 Task: Create new customer invoice with Date Opened: 25-Apr-23, Select Customer: Pepper's General Store and Feed Mill, Terms: Net 7. Make invoice entry for item-1 with Date: 25-Apr-23, Description: Victoria's Secret Push-Up Cutout Lace Teddy Black (Large)
, Income Account: Income:Sales, Quantity: 2, Unit Price: 13.49, Sales Tax: Y, Sales Tax Included: Y, Tax Table: Sales Tax. Post Invoice with Post Date: 25-Apr-23, Post to Accounts: Assets:Accounts Receivable. Pay / Process Payment with Transaction Date: 01-May-23, Amount: 26.98, Transfer Account: Checking Account. Go to 'Print Invoice'. Save a pdf copy of the invoice.
Action: Mouse moved to (148, 29)
Screenshot: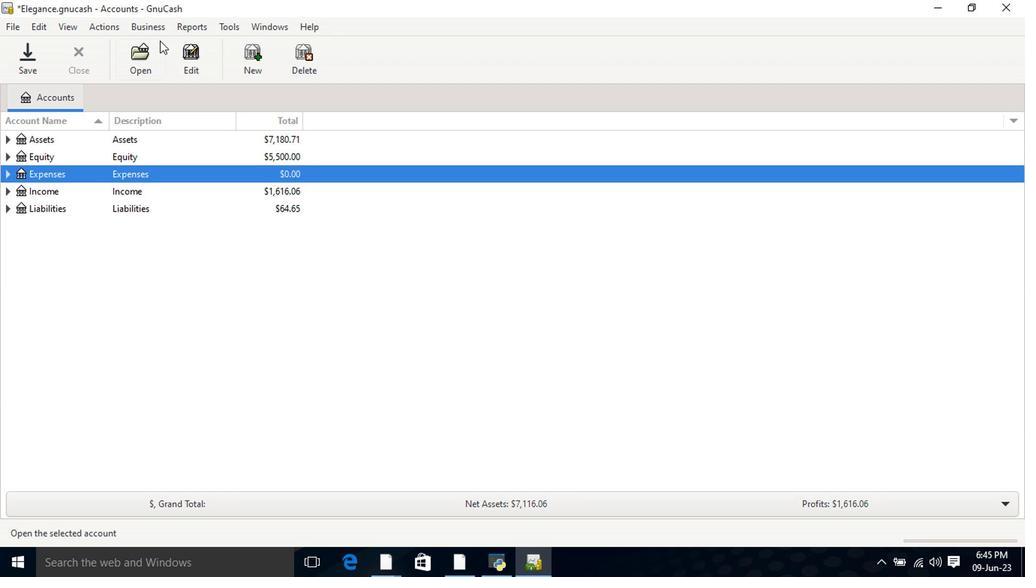 
Action: Mouse pressed left at (148, 29)
Screenshot: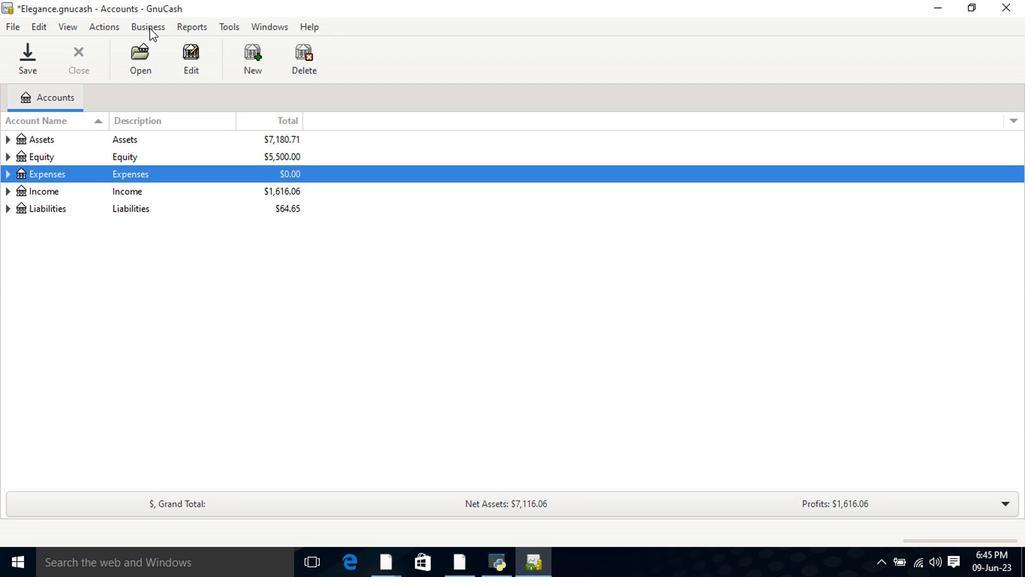 
Action: Mouse moved to (332, 98)
Screenshot: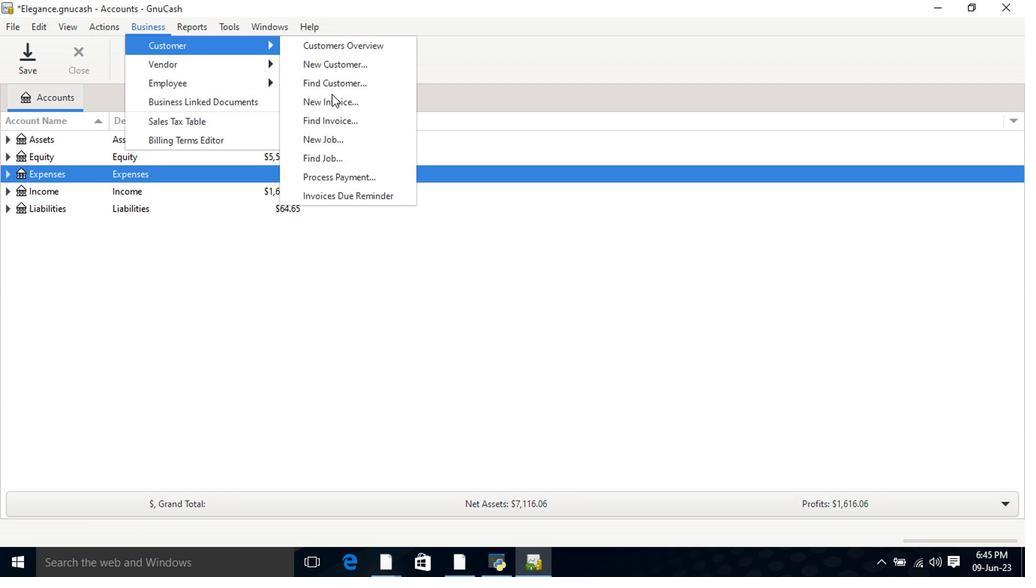
Action: Mouse pressed left at (332, 98)
Screenshot: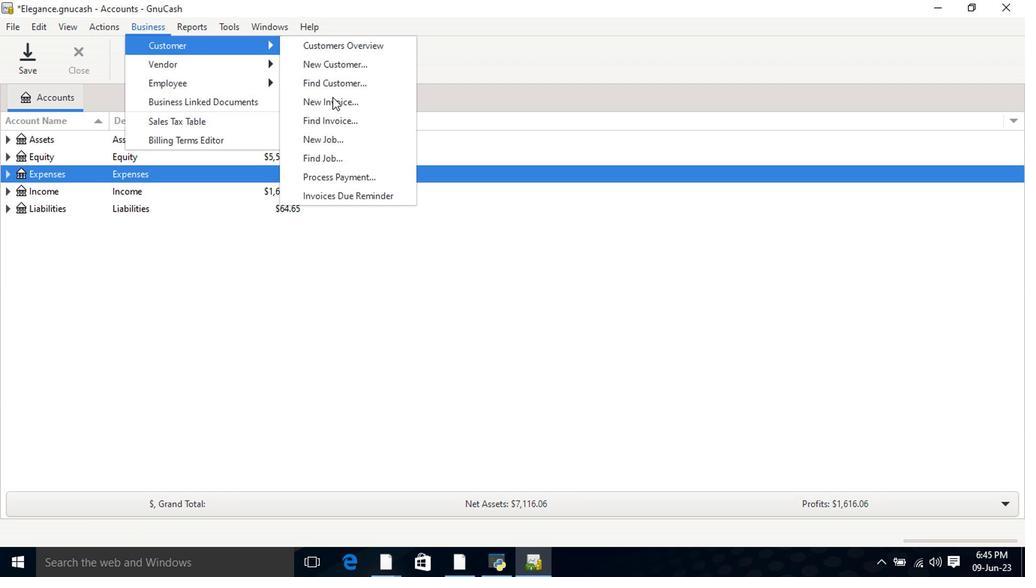 
Action: Mouse moved to (612, 236)
Screenshot: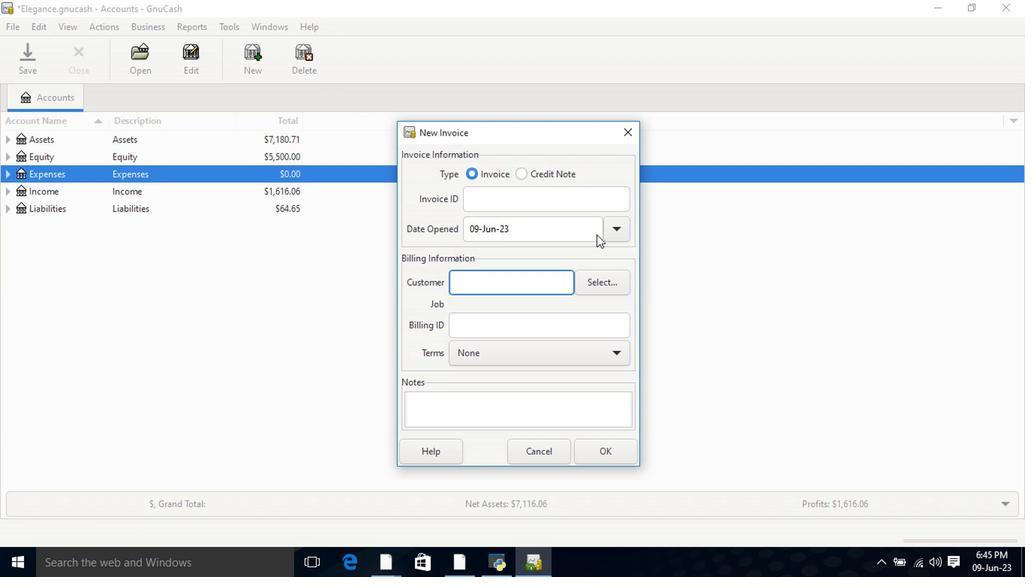 
Action: Mouse pressed left at (612, 236)
Screenshot: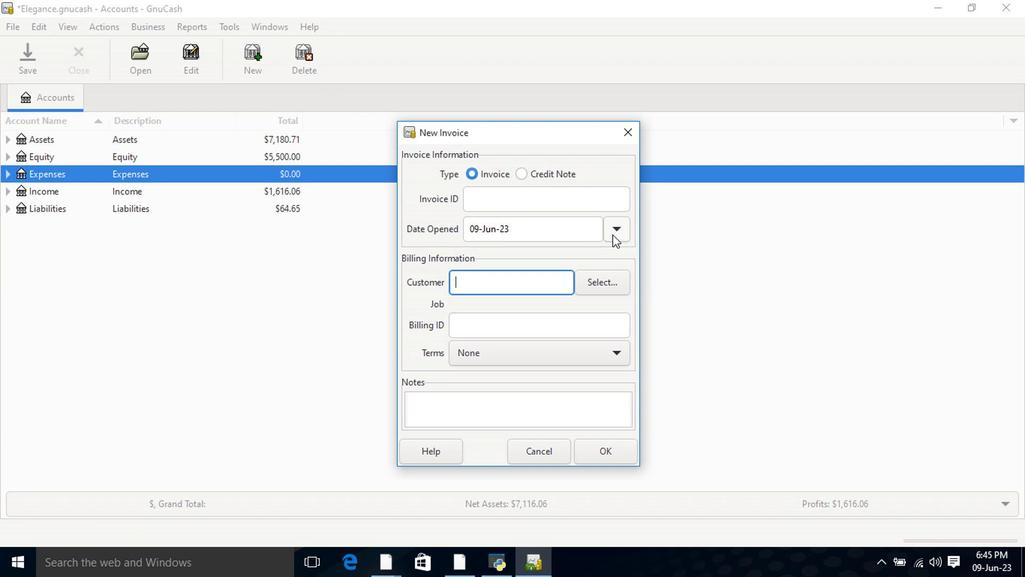 
Action: Mouse moved to (500, 252)
Screenshot: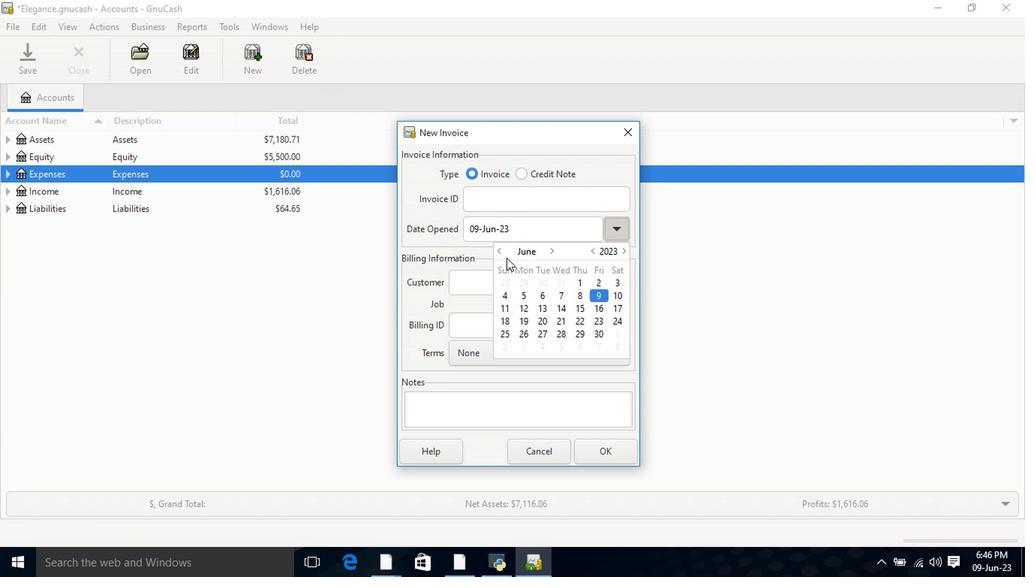 
Action: Mouse pressed left at (500, 252)
Screenshot: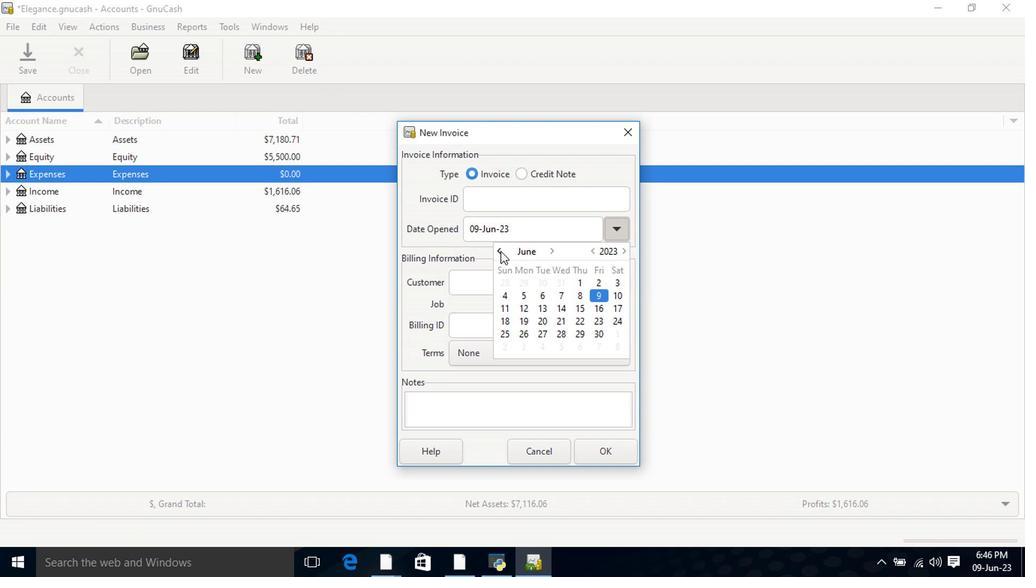 
Action: Mouse pressed left at (500, 252)
Screenshot: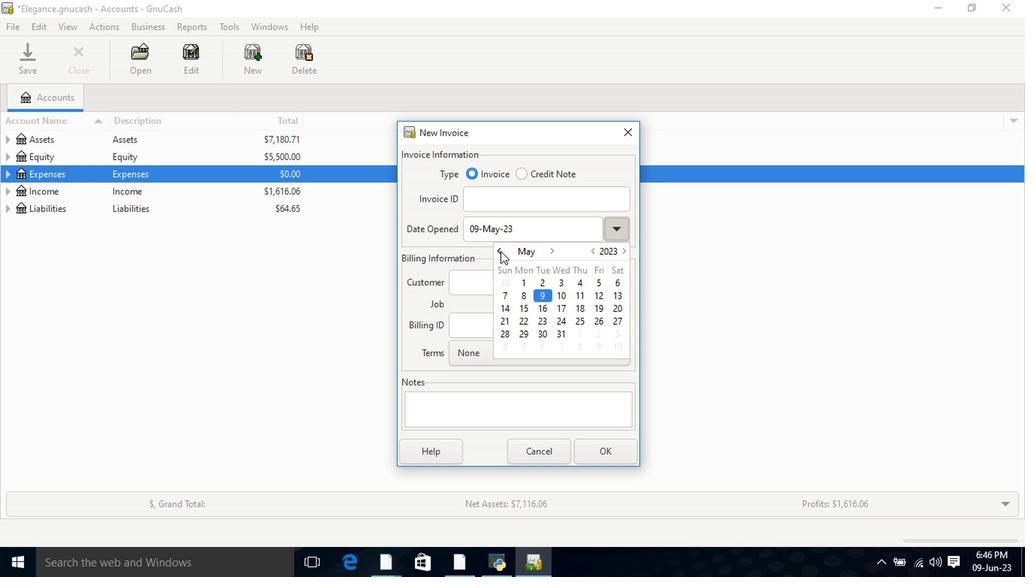 
Action: Mouse moved to (540, 332)
Screenshot: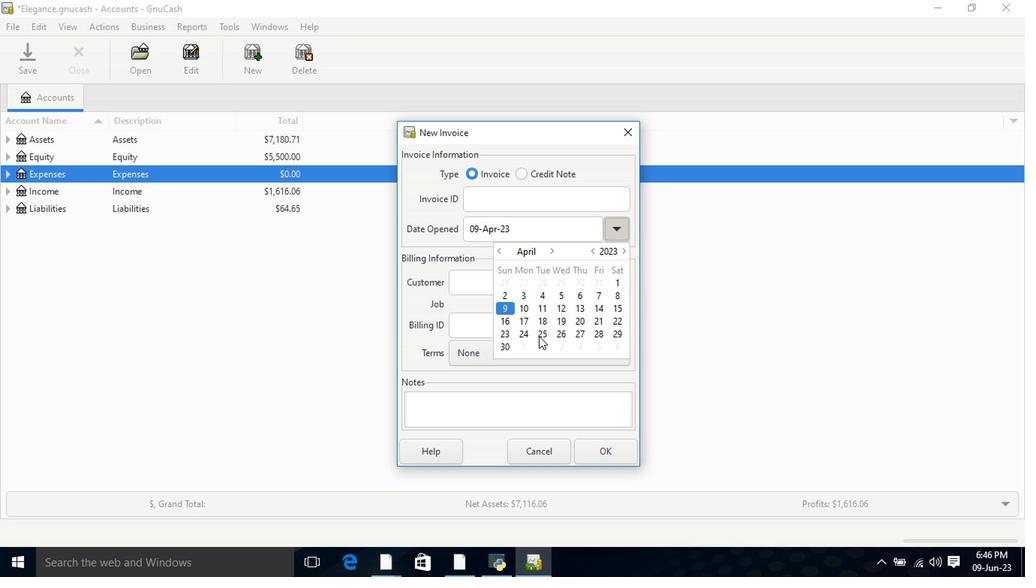 
Action: Mouse pressed left at (540, 332)
Screenshot: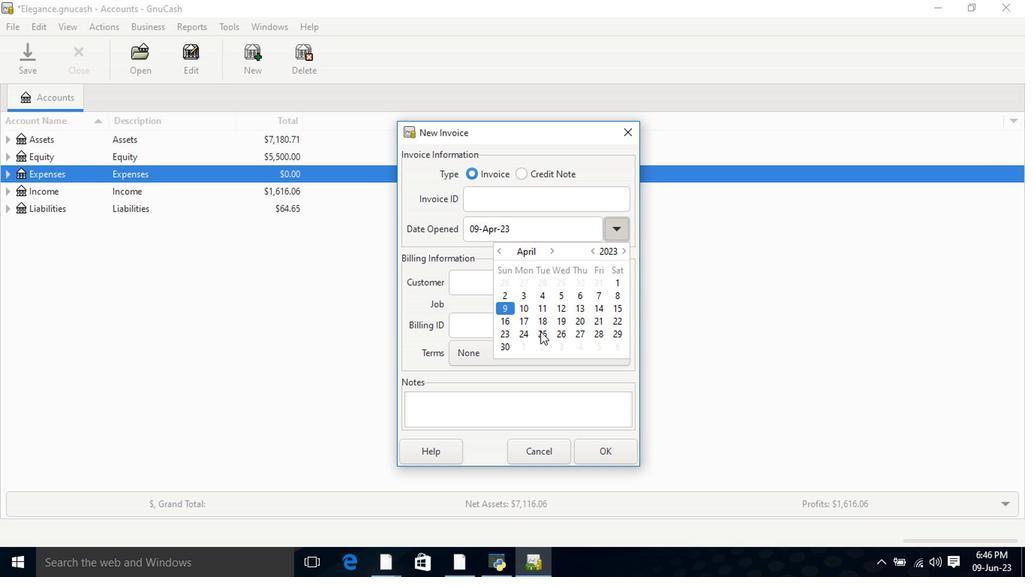 
Action: Mouse pressed left at (540, 332)
Screenshot: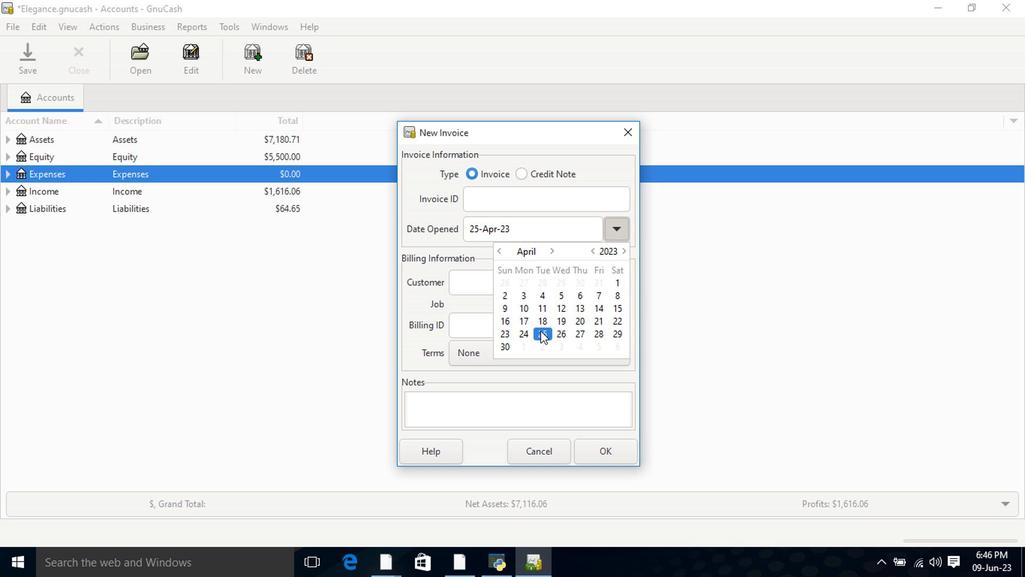 
Action: Mouse moved to (524, 284)
Screenshot: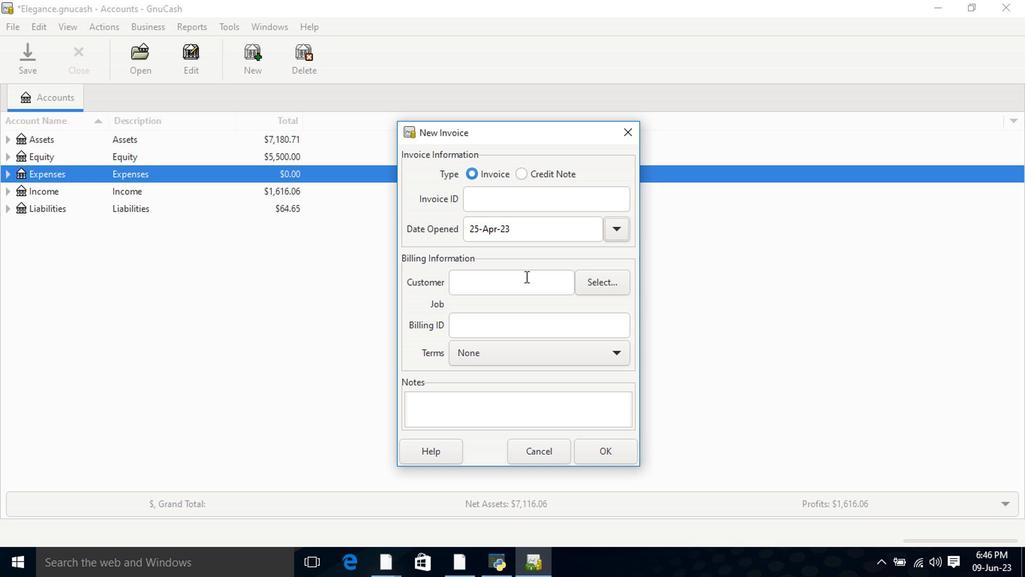 
Action: Mouse pressed left at (524, 284)
Screenshot: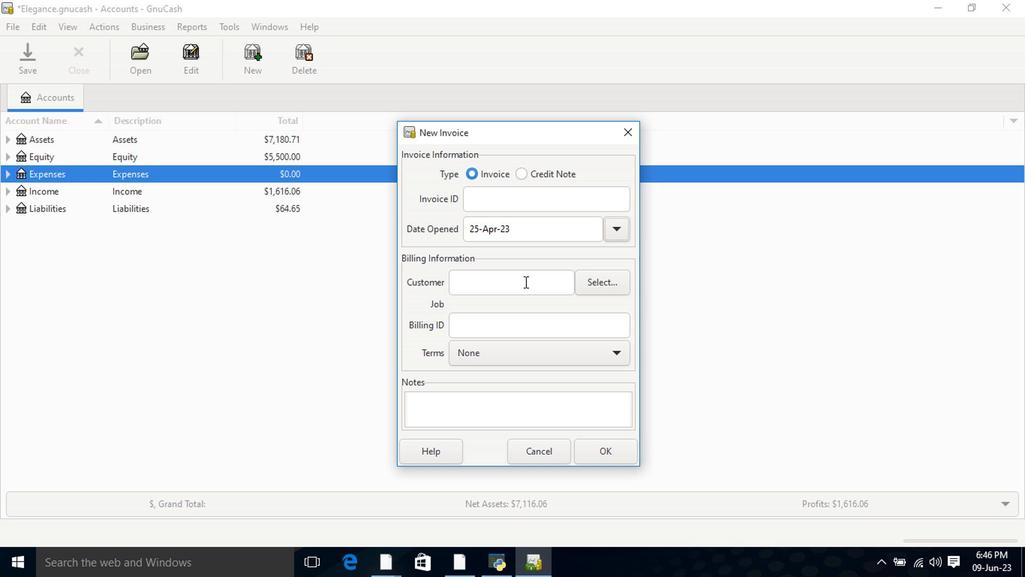 
Action: Key pressed <Key.shift>Pep
Screenshot: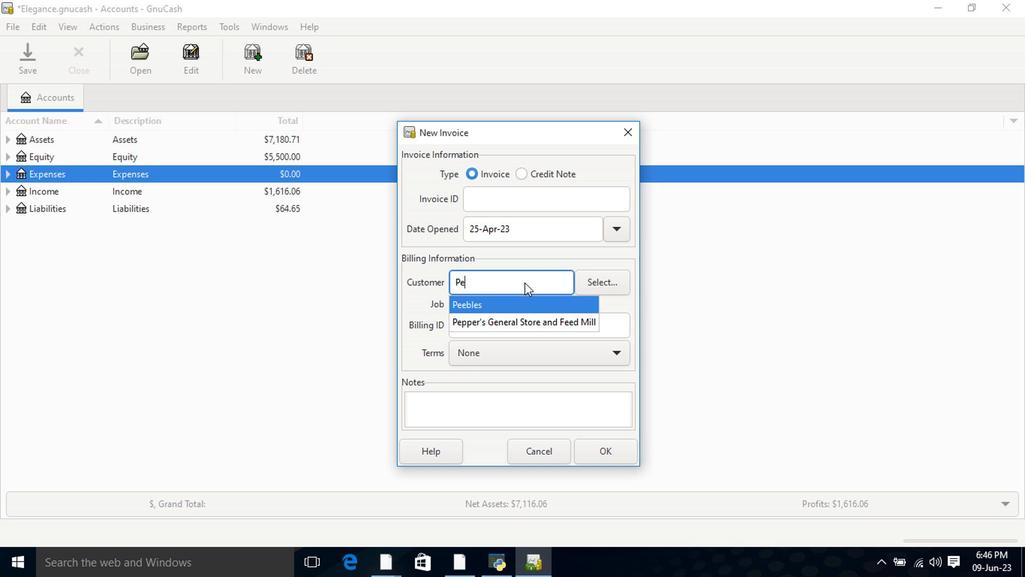 
Action: Mouse moved to (519, 307)
Screenshot: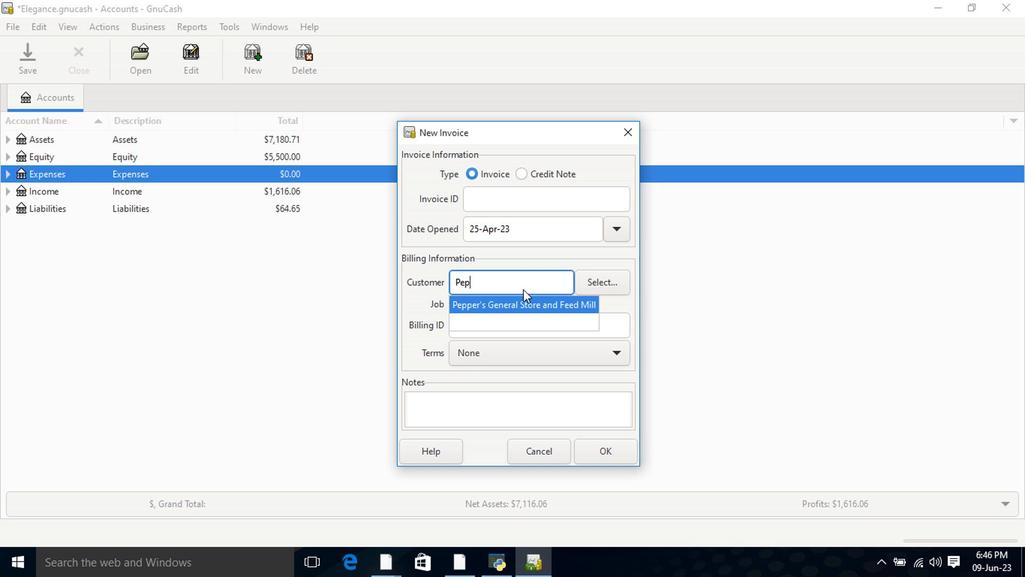 
Action: Mouse pressed left at (519, 307)
Screenshot: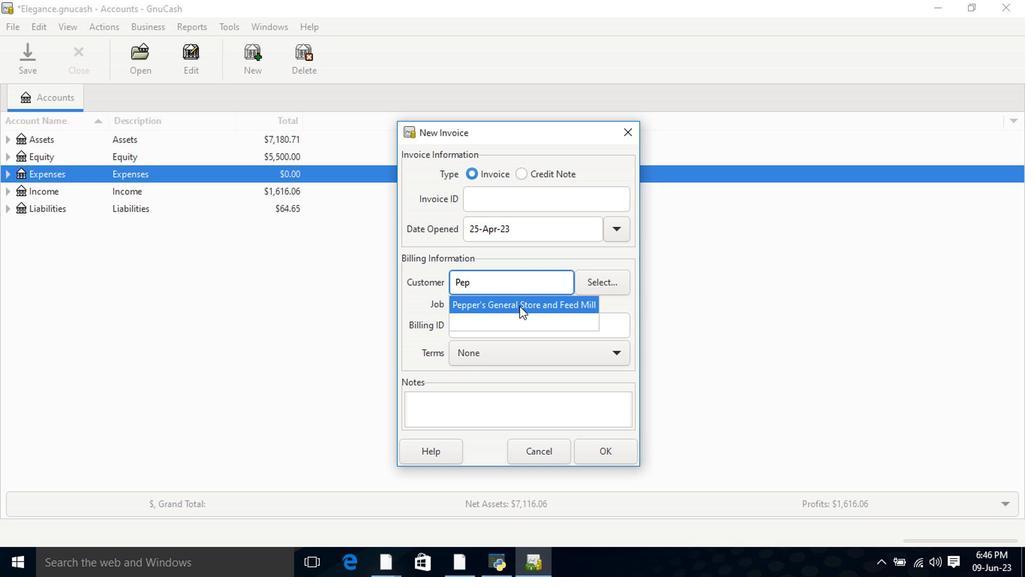 
Action: Mouse moved to (502, 364)
Screenshot: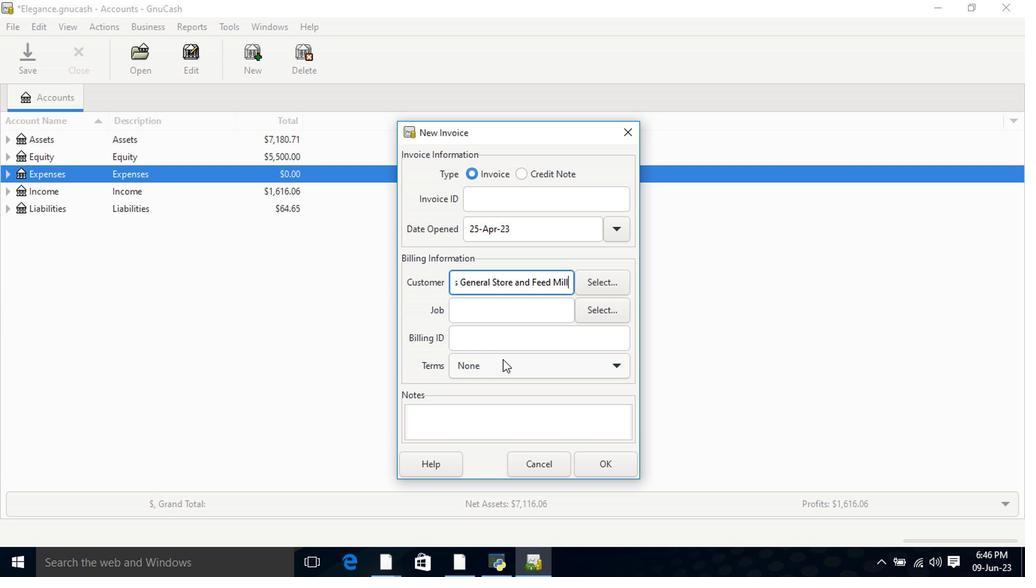 
Action: Mouse pressed left at (502, 364)
Screenshot: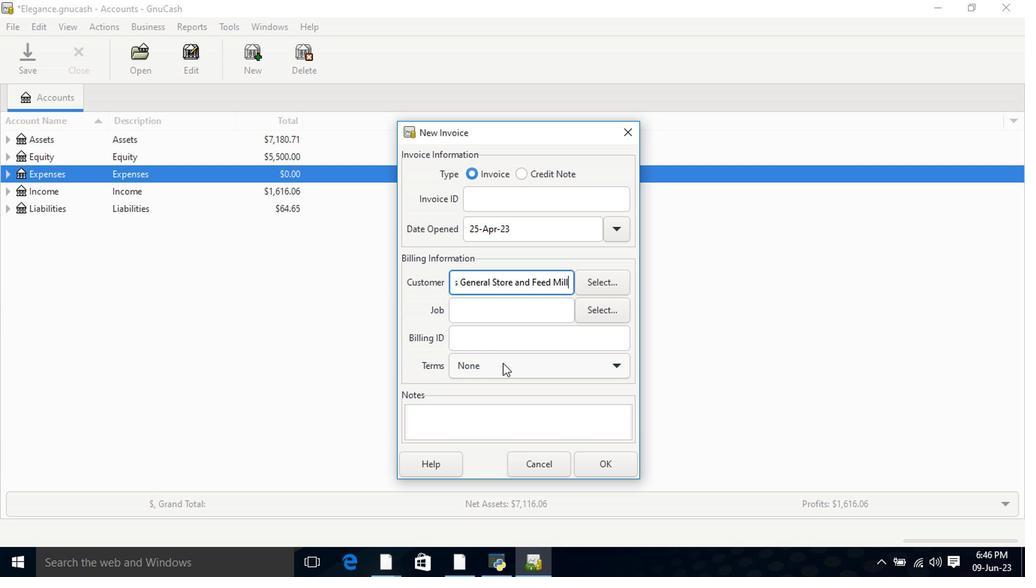 
Action: Mouse moved to (482, 431)
Screenshot: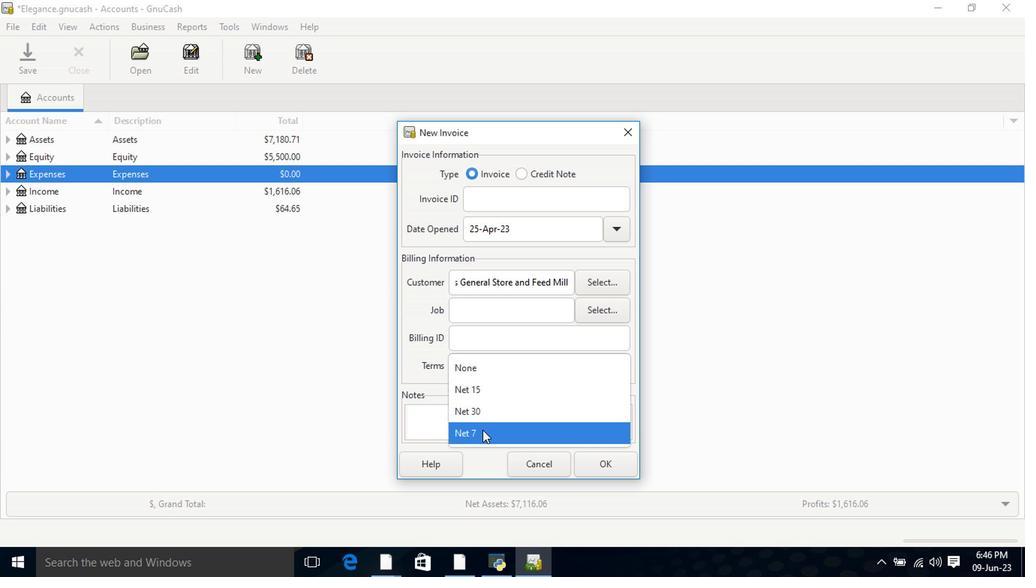 
Action: Mouse pressed left at (482, 431)
Screenshot: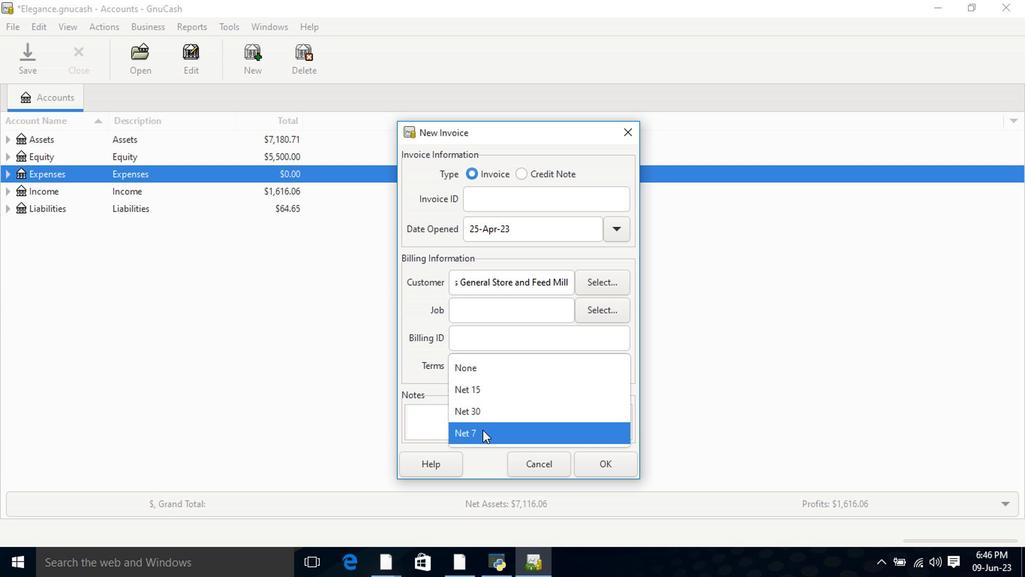 
Action: Mouse moved to (596, 464)
Screenshot: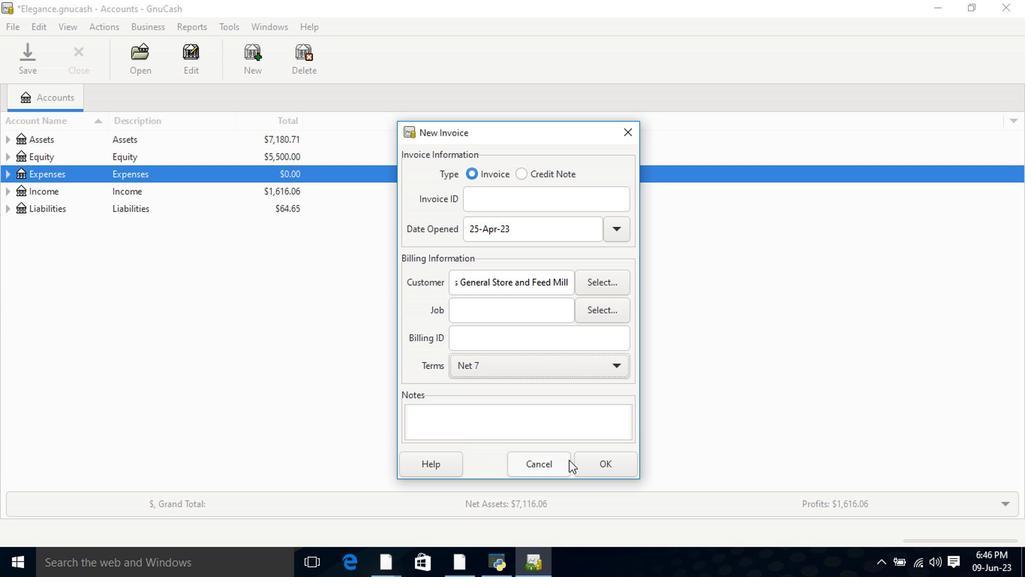 
Action: Mouse pressed left at (596, 464)
Screenshot: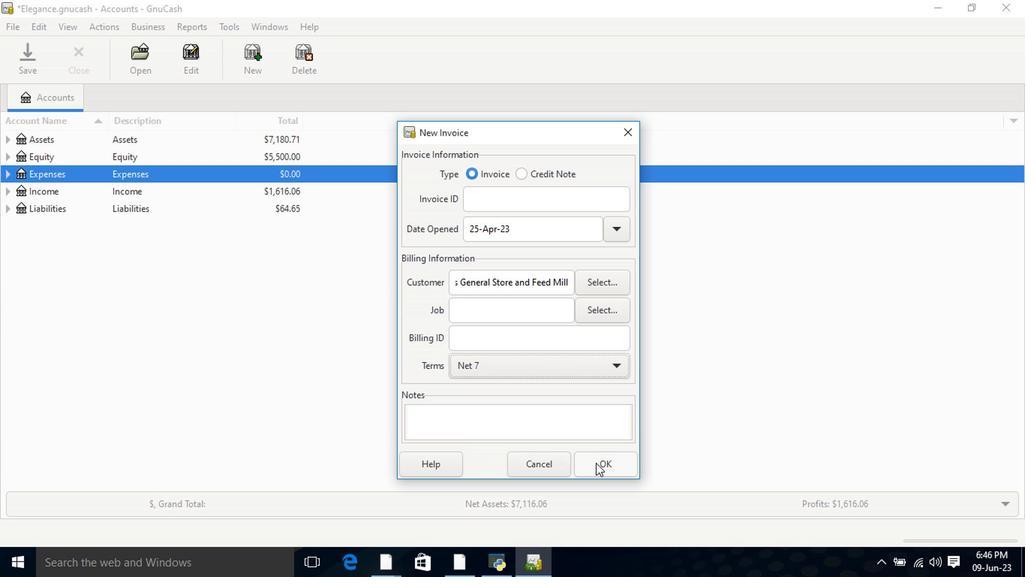 
Action: Mouse moved to (69, 294)
Screenshot: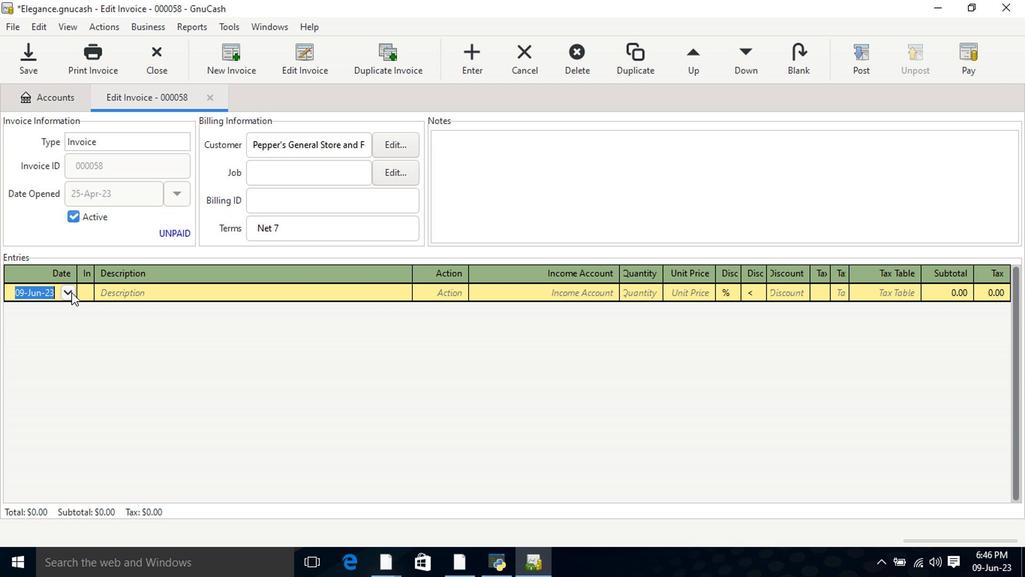 
Action: Mouse pressed left at (69, 294)
Screenshot: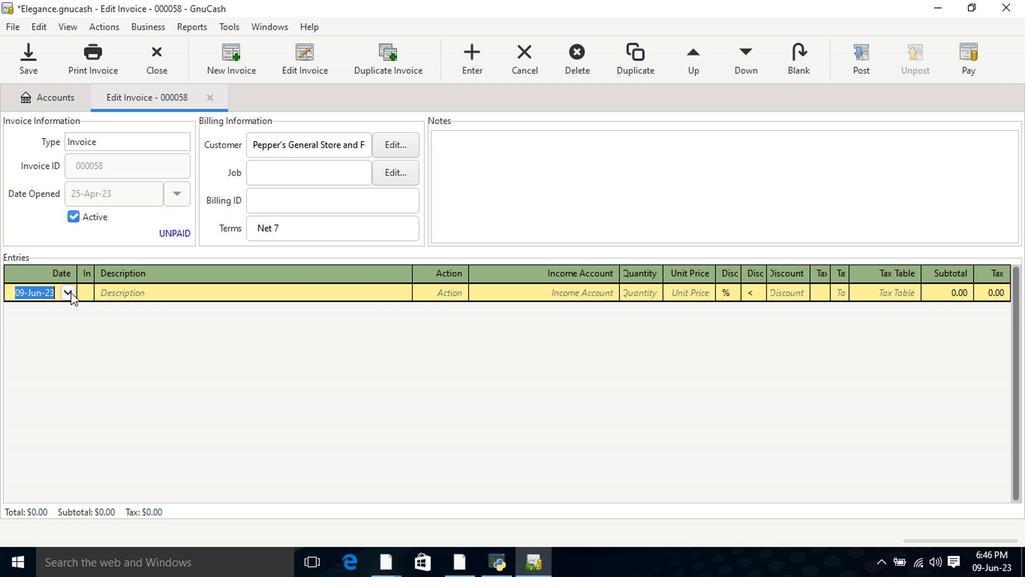 
Action: Mouse moved to (11, 316)
Screenshot: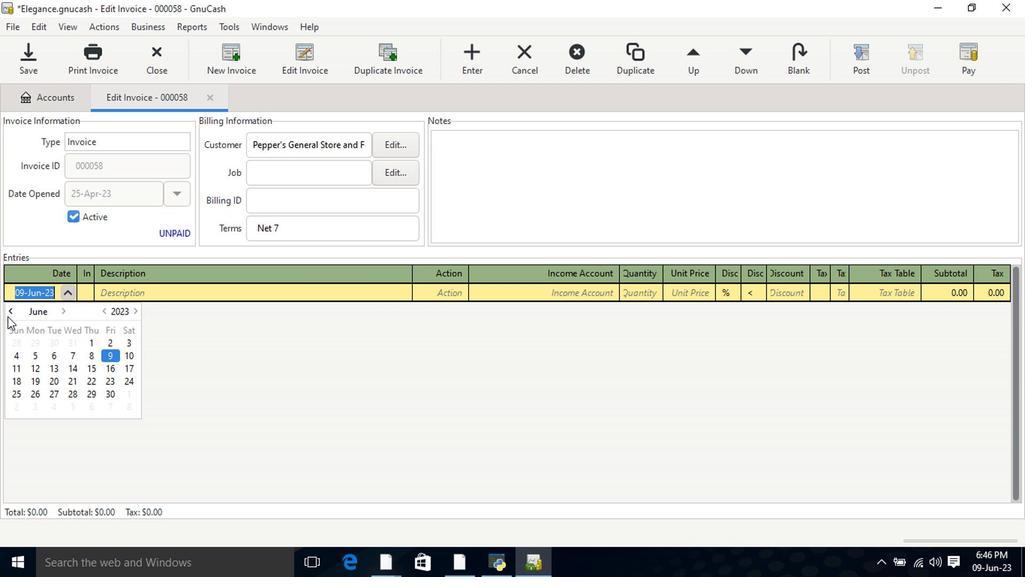 
Action: Mouse pressed left at (11, 316)
Screenshot: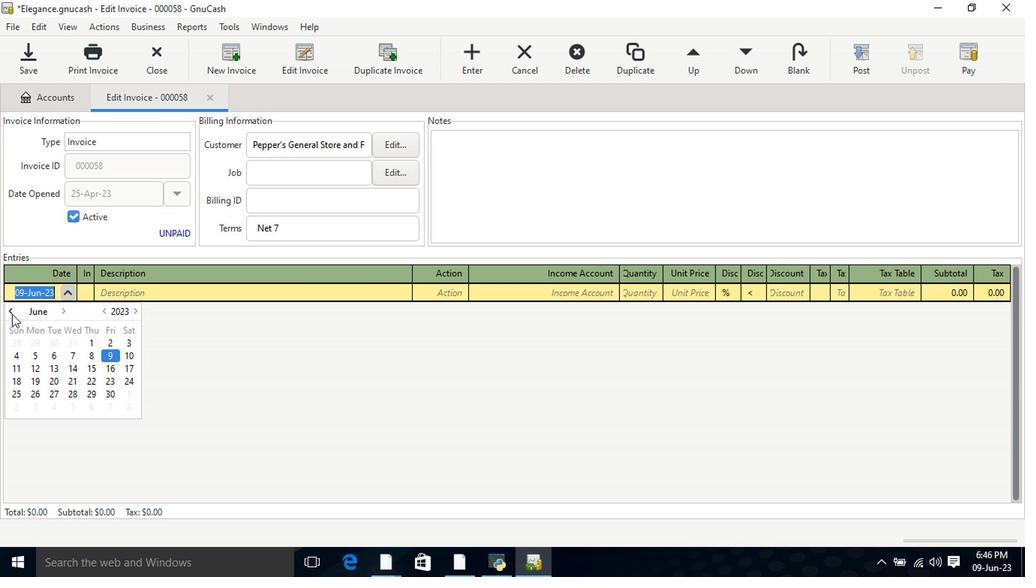
Action: Mouse pressed left at (11, 316)
Screenshot: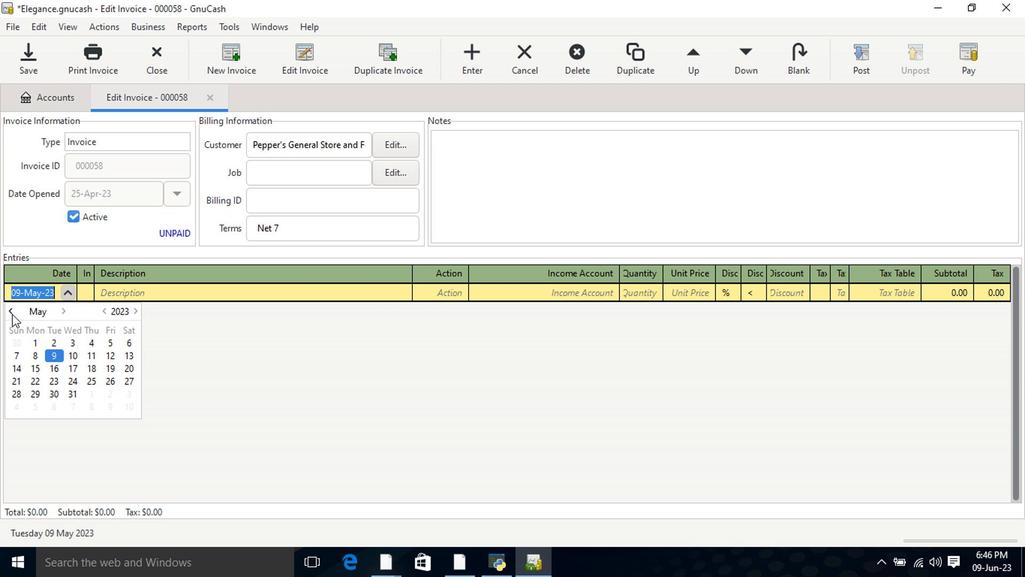 
Action: Mouse moved to (54, 398)
Screenshot: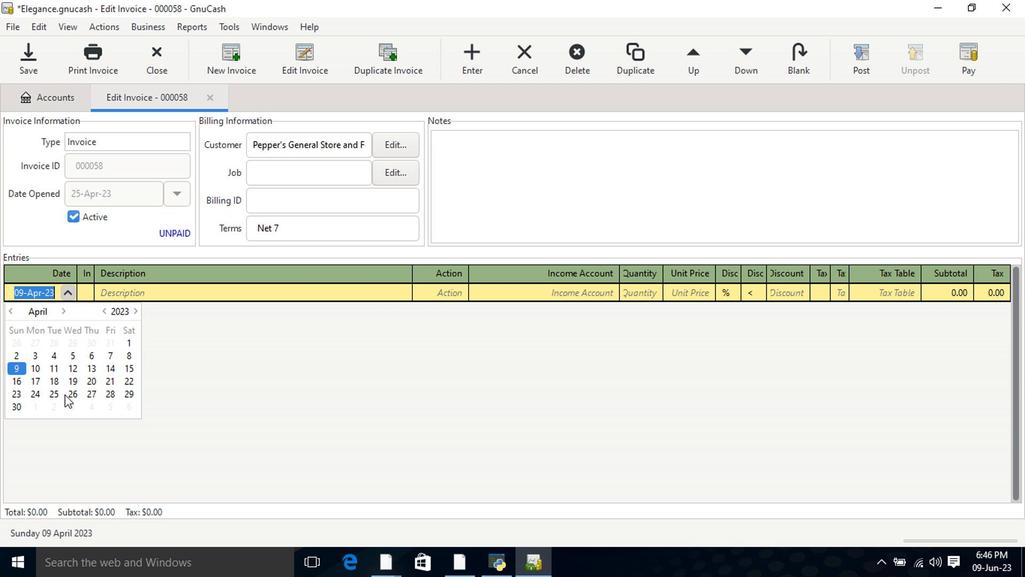 
Action: Mouse pressed left at (54, 398)
Screenshot: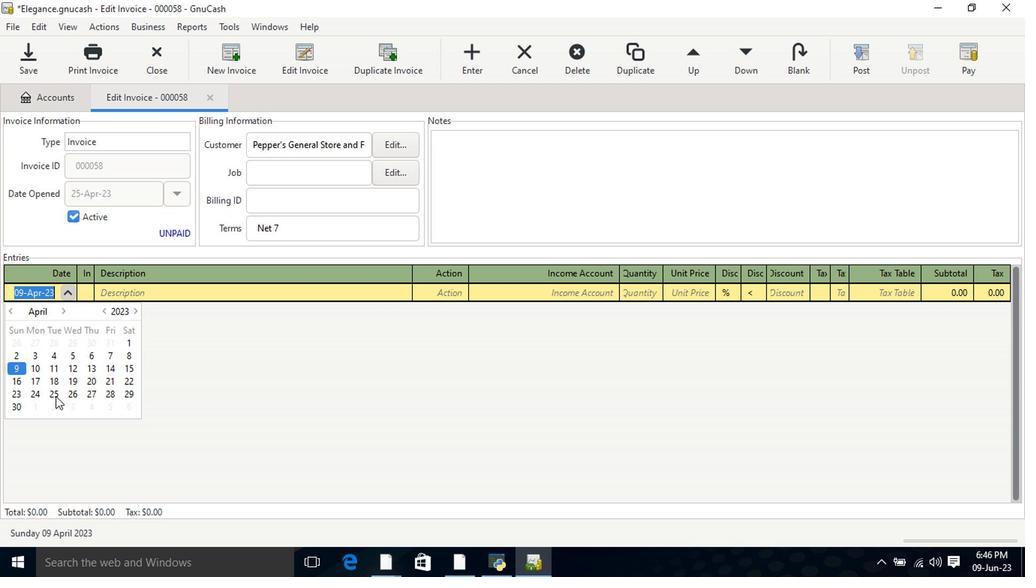 
Action: Mouse pressed left at (54, 398)
Screenshot: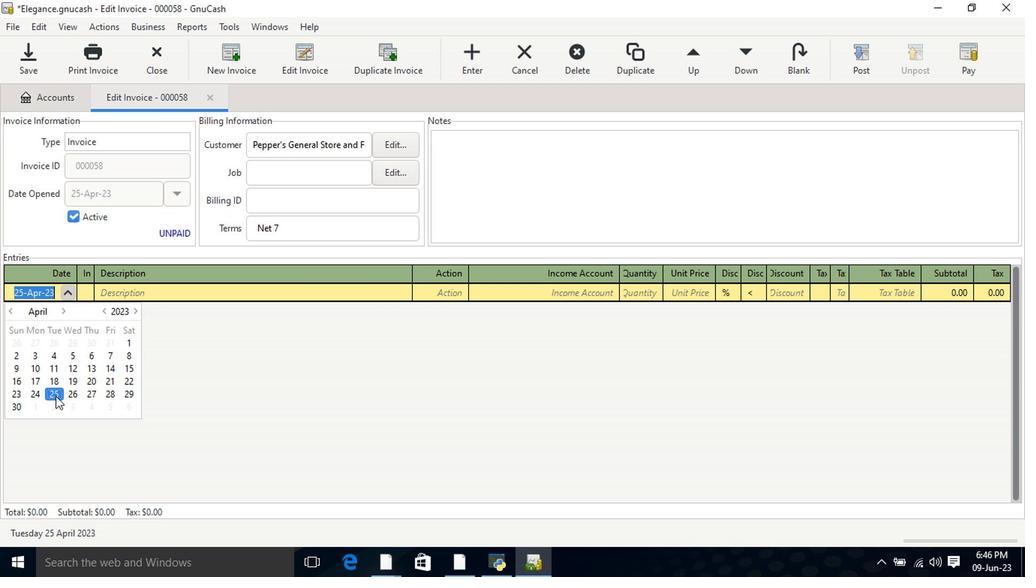 
Action: Mouse moved to (172, 299)
Screenshot: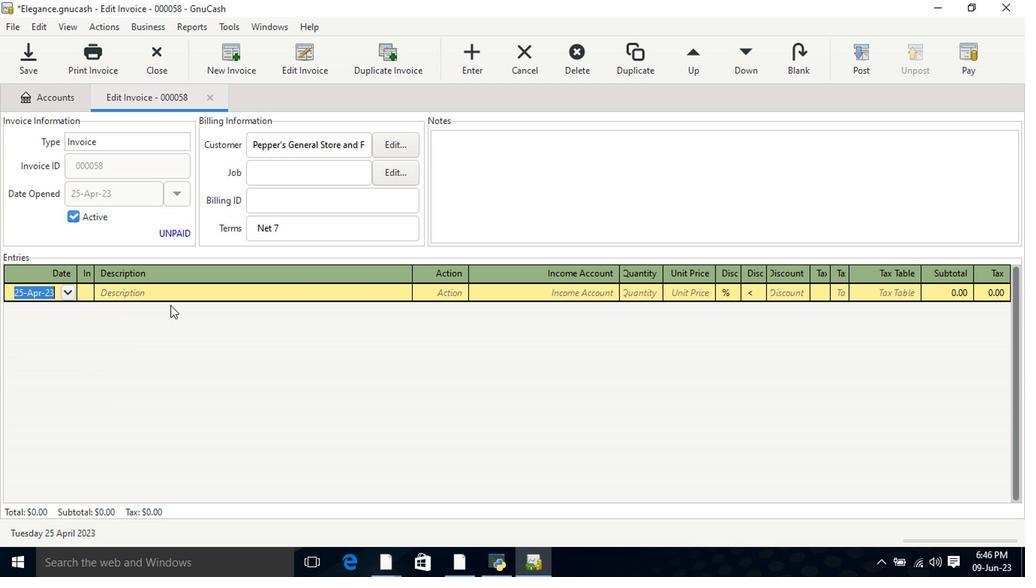 
Action: Mouse pressed left at (172, 299)
Screenshot: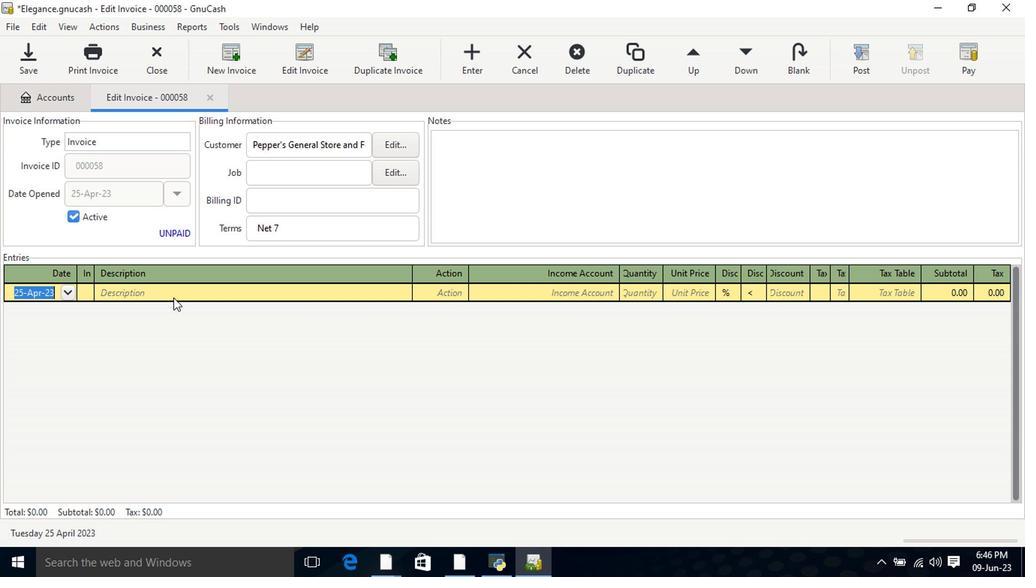 
Action: Key pressed <Key.shift>Vico<Key.backspace>toria's<Key.space><Key.shift>Secret<Key.space><Key.shift>Push-<Key.shift>Up<Key.space><Key.shift>Cutout<Key.space><Key.shift>Lace<Key.tab>2<Key.tab>13.49<Key.tab>
Screenshot: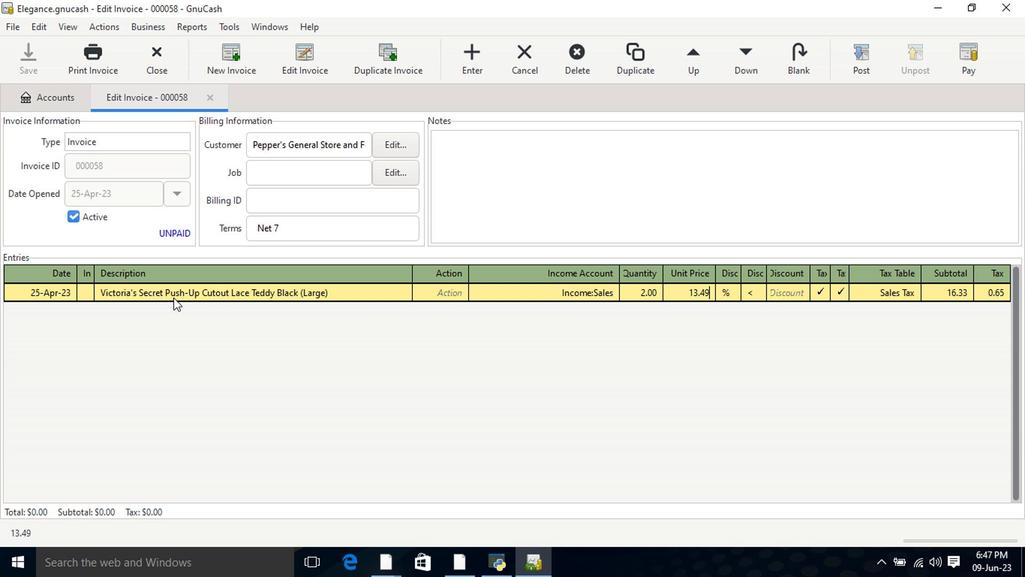 
Action: Mouse moved to (384, 325)
Screenshot: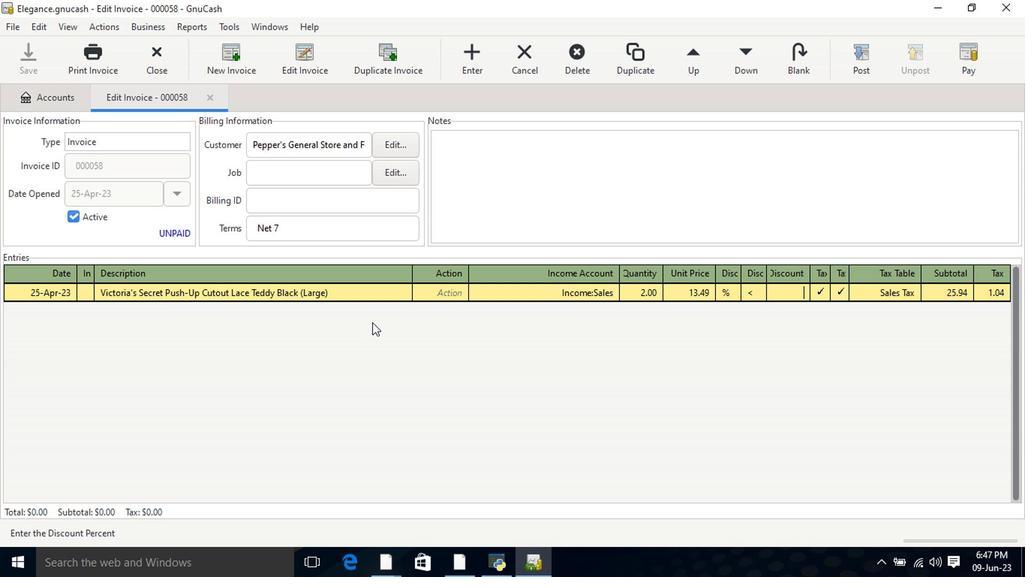 
Action: Key pressed <Key.tab><Key.tab>
Screenshot: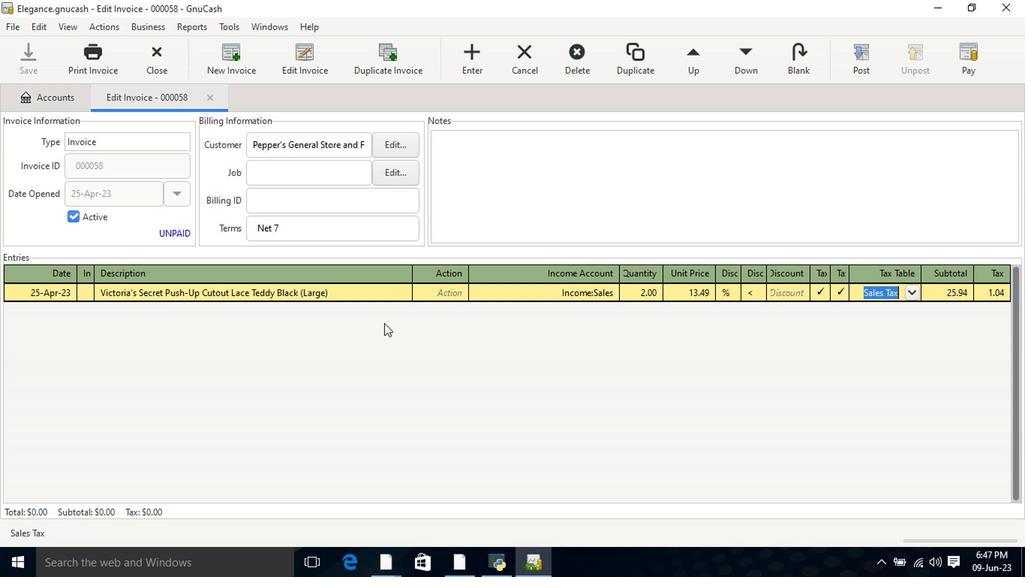 
Action: Mouse moved to (859, 58)
Screenshot: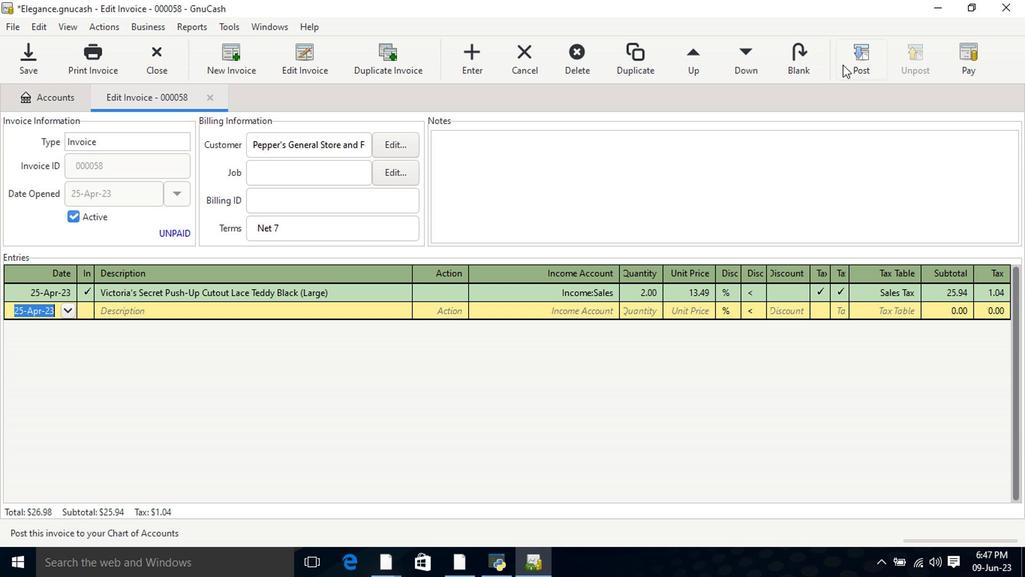 
Action: Mouse pressed left at (859, 58)
Screenshot: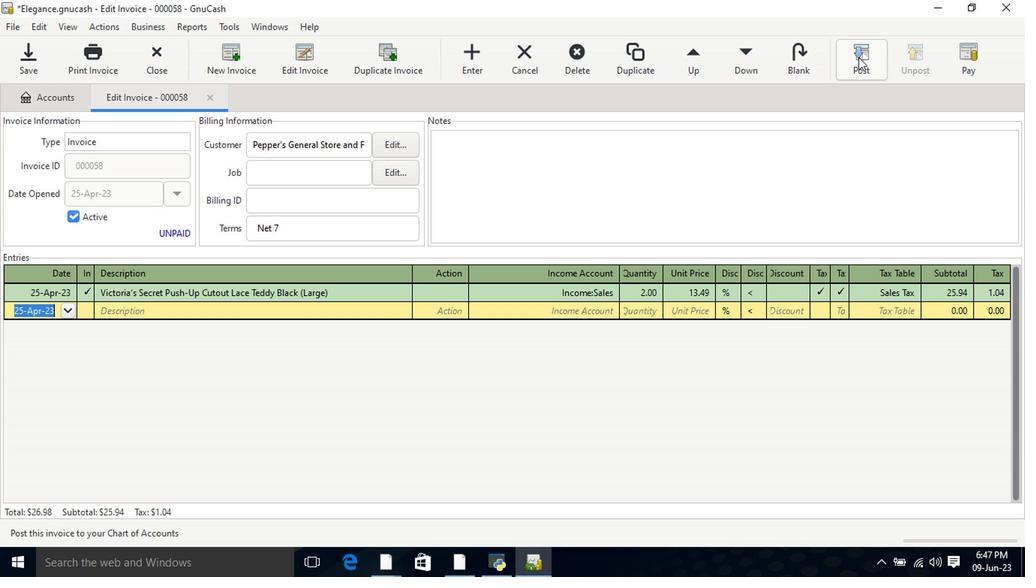 
Action: Mouse moved to (635, 246)
Screenshot: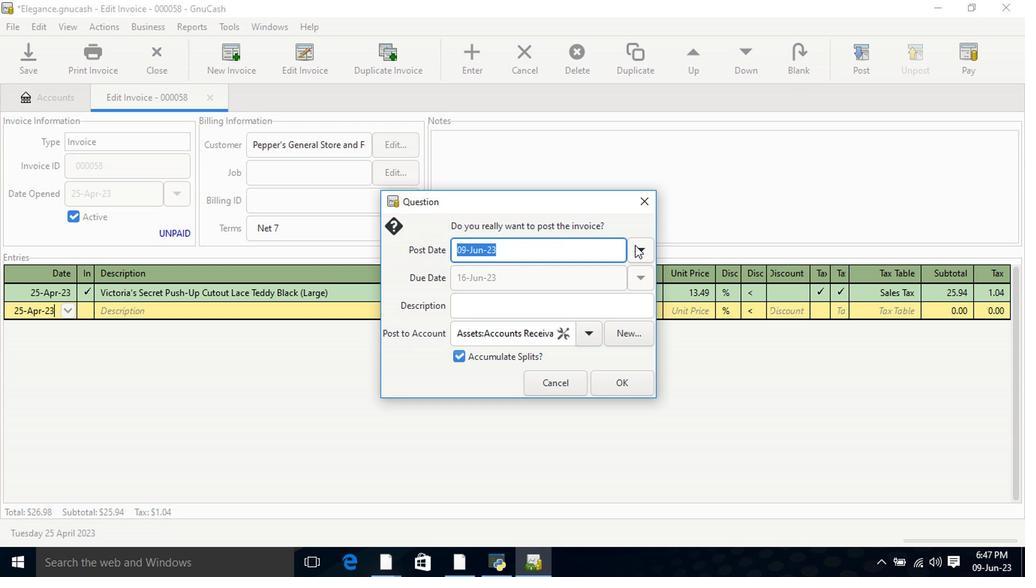 
Action: Mouse pressed left at (635, 246)
Screenshot: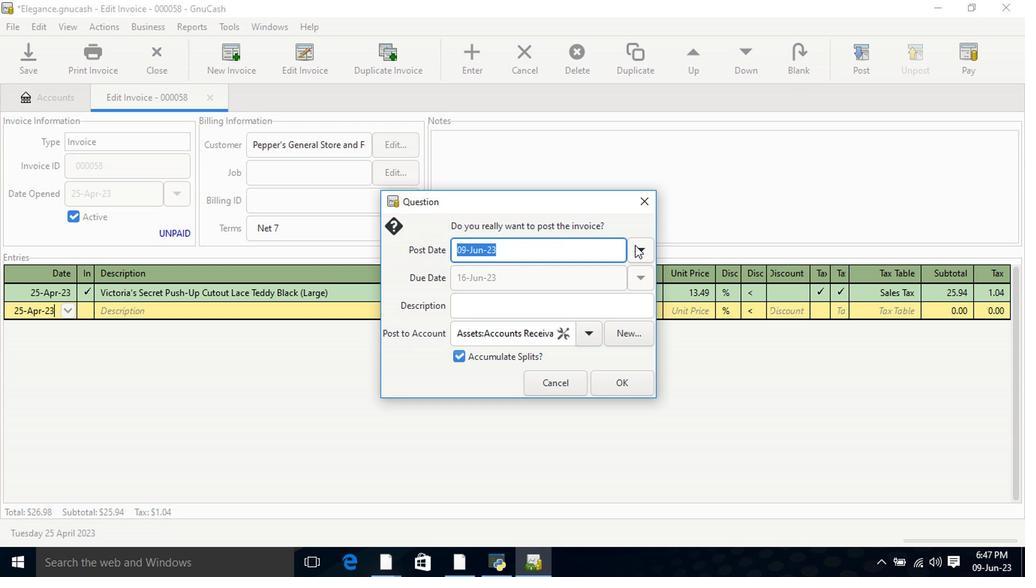 
Action: Mouse moved to (524, 276)
Screenshot: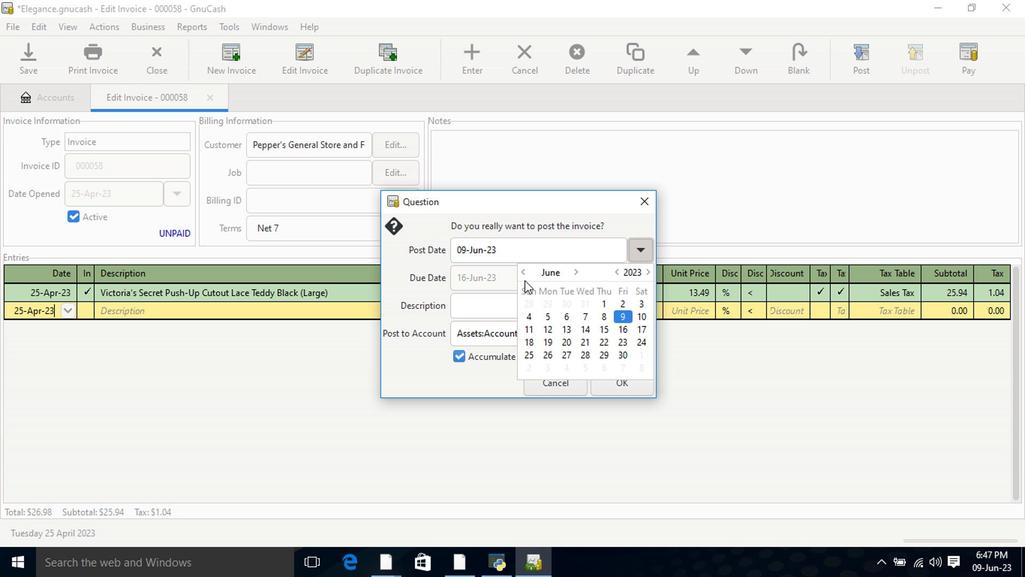 
Action: Mouse pressed left at (524, 276)
Screenshot: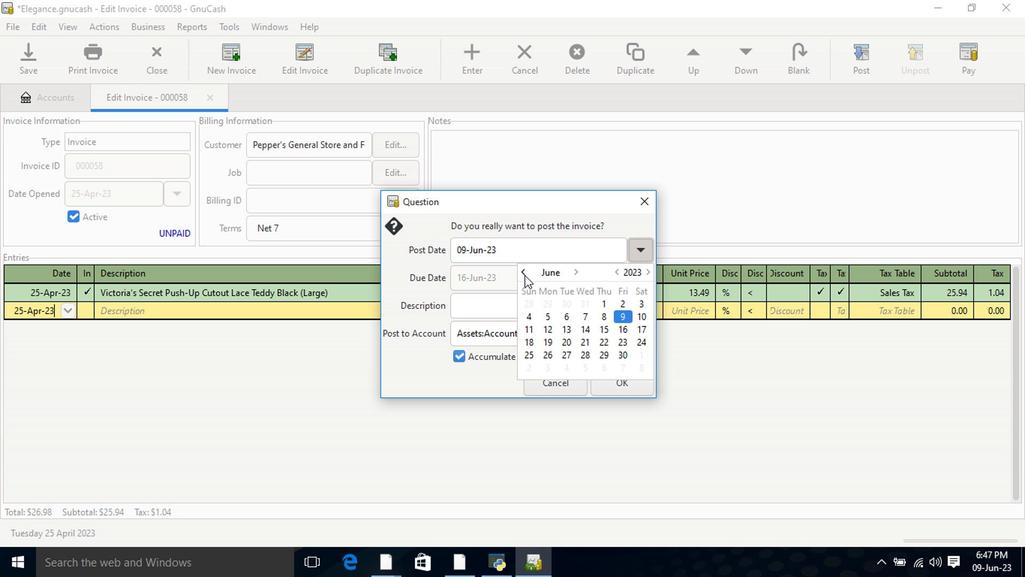 
Action: Mouse pressed left at (524, 276)
Screenshot: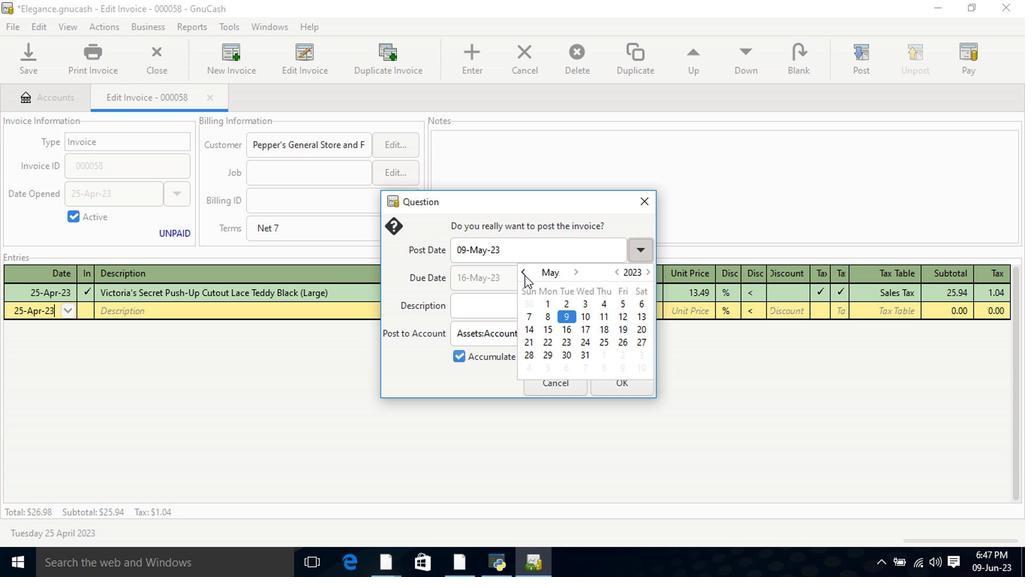 
Action: Mouse moved to (566, 356)
Screenshot: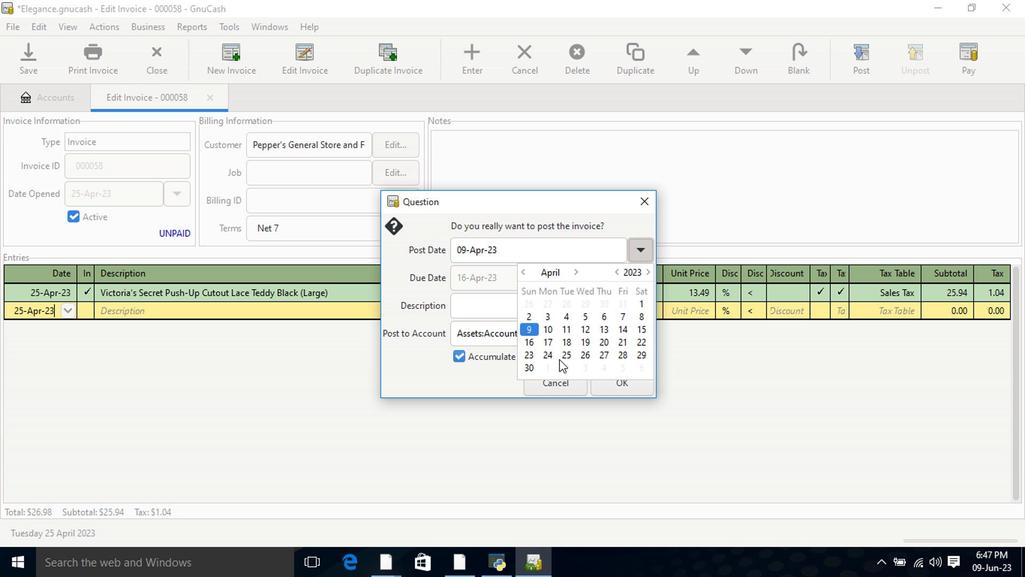 
Action: Mouse pressed left at (566, 356)
Screenshot: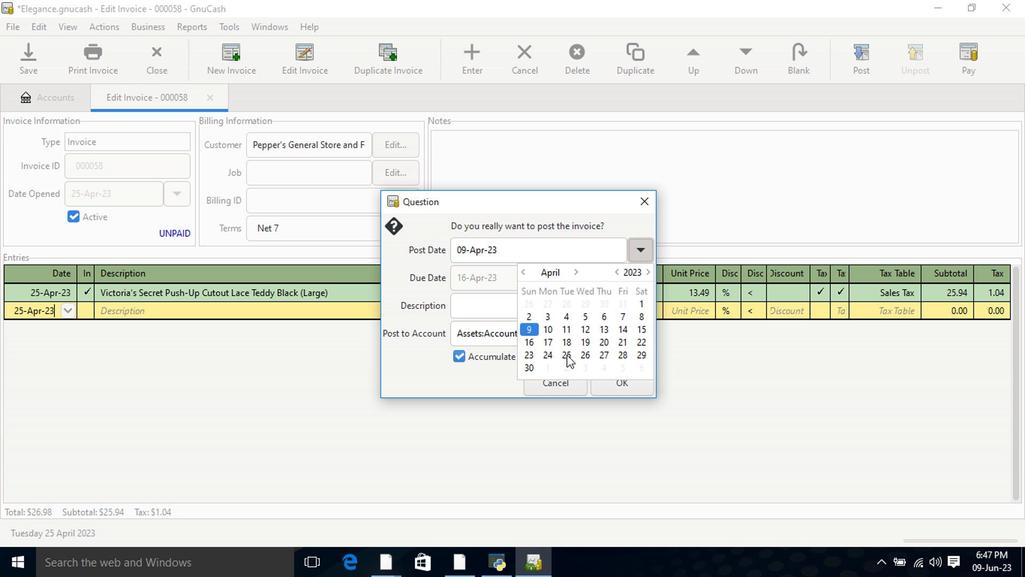 
Action: Mouse pressed left at (566, 356)
Screenshot: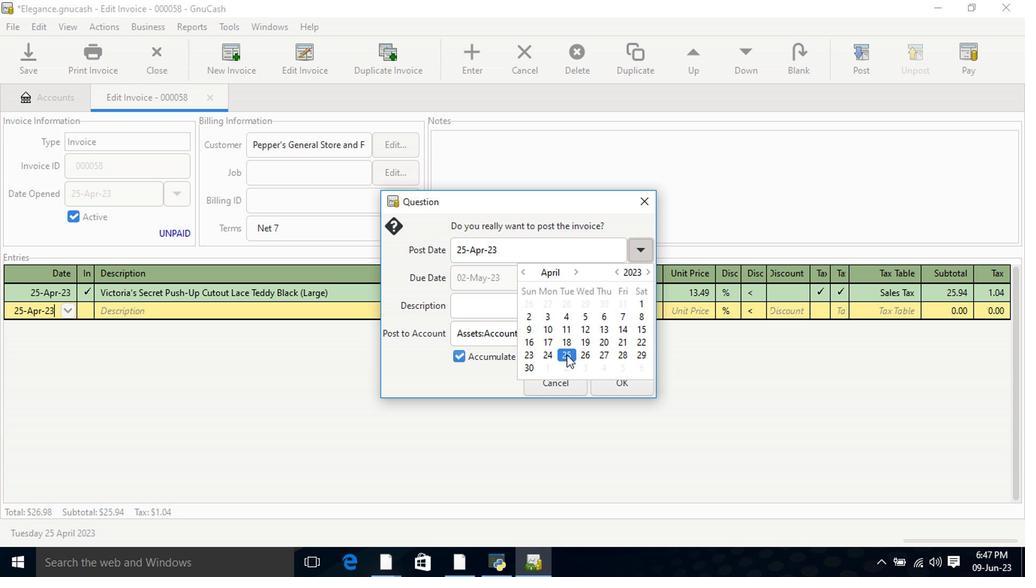 
Action: Mouse moved to (626, 387)
Screenshot: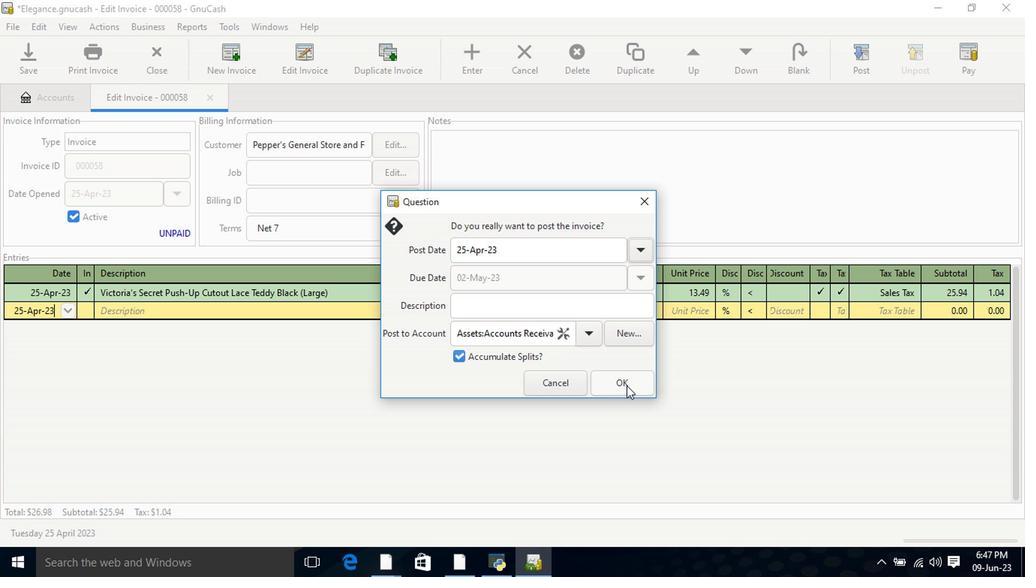 
Action: Mouse pressed left at (626, 387)
Screenshot: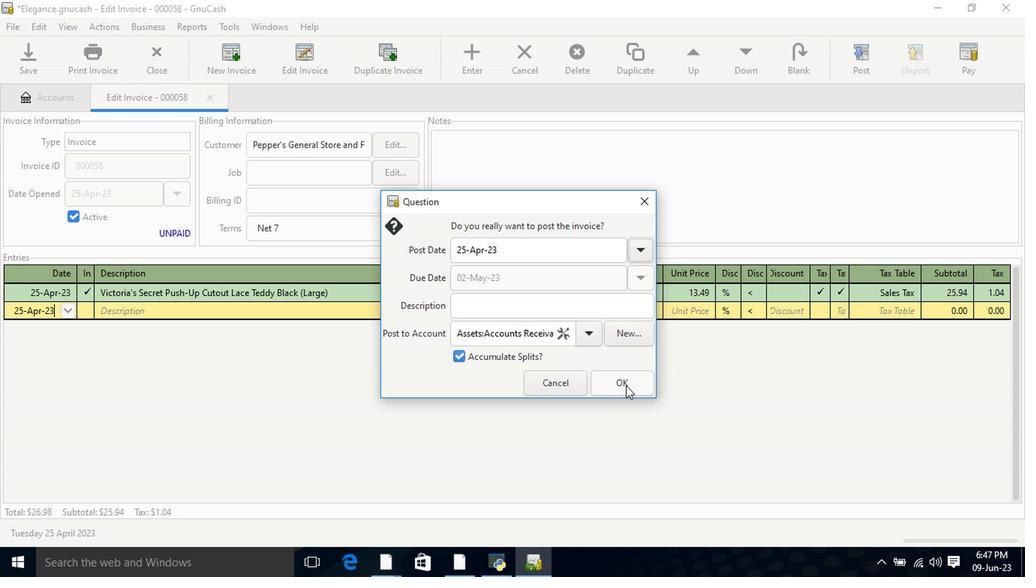 
Action: Mouse moved to (968, 68)
Screenshot: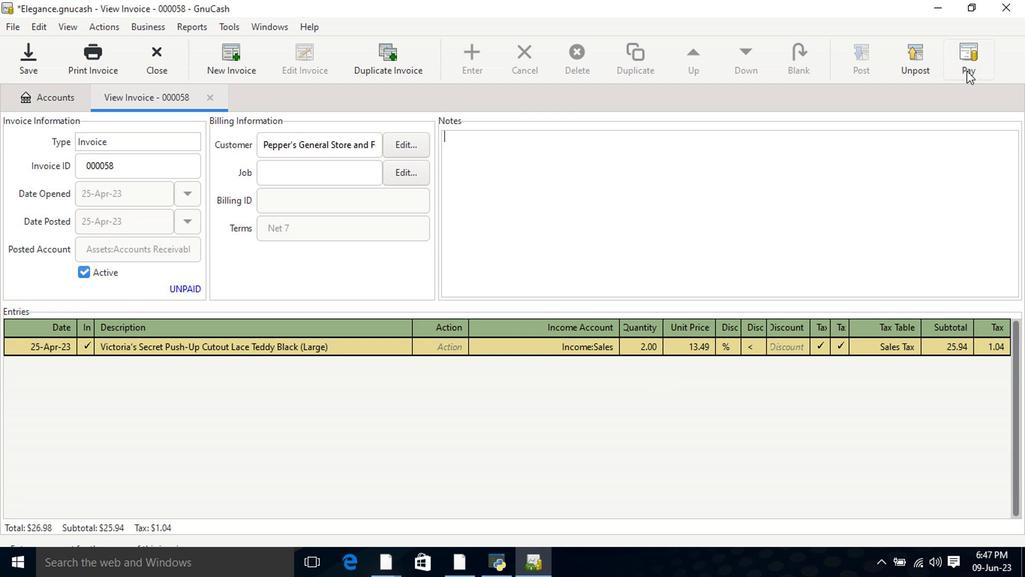 
Action: Mouse pressed left at (968, 68)
Screenshot: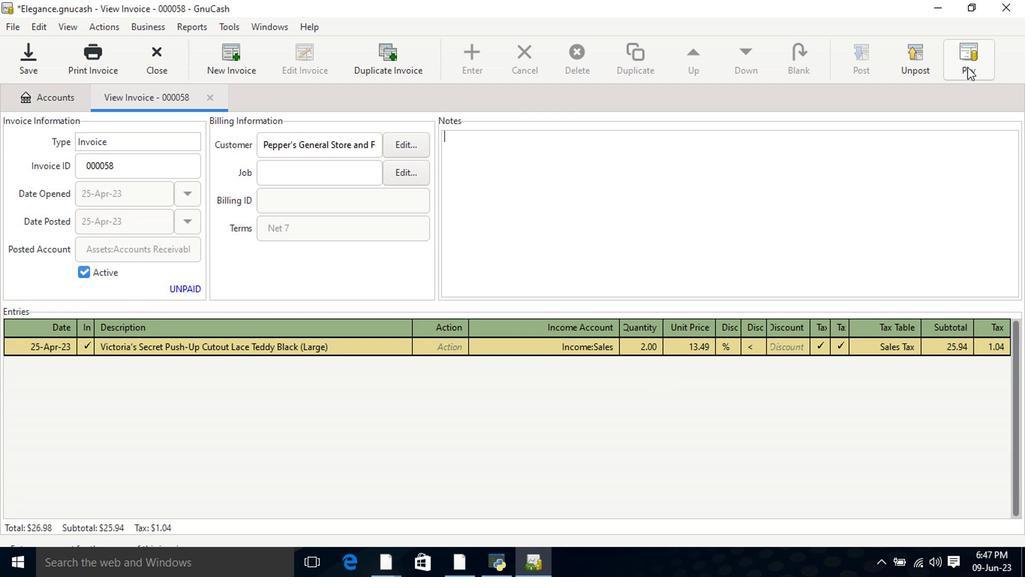 
Action: Mouse moved to (456, 293)
Screenshot: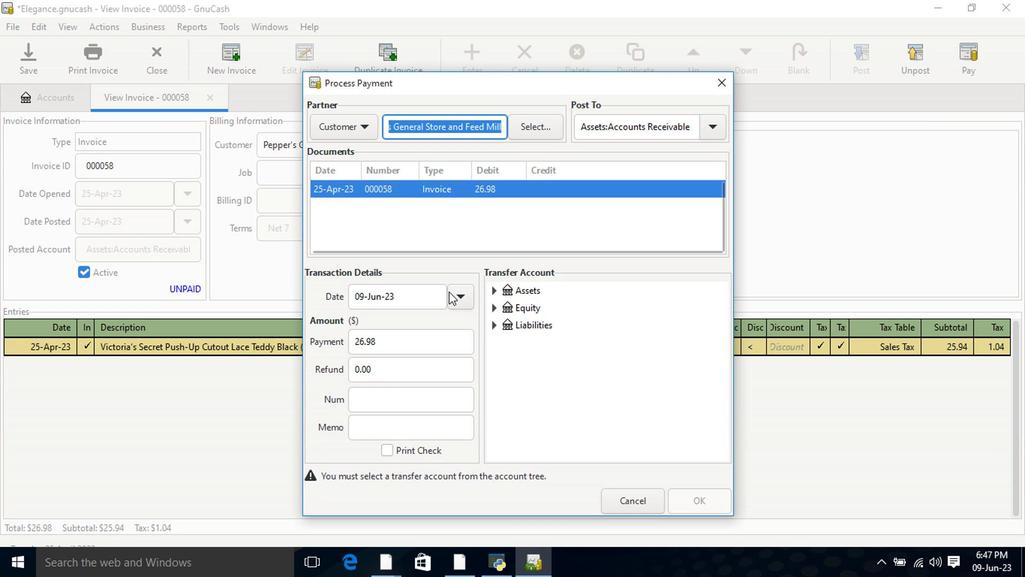 
Action: Mouse pressed left at (456, 293)
Screenshot: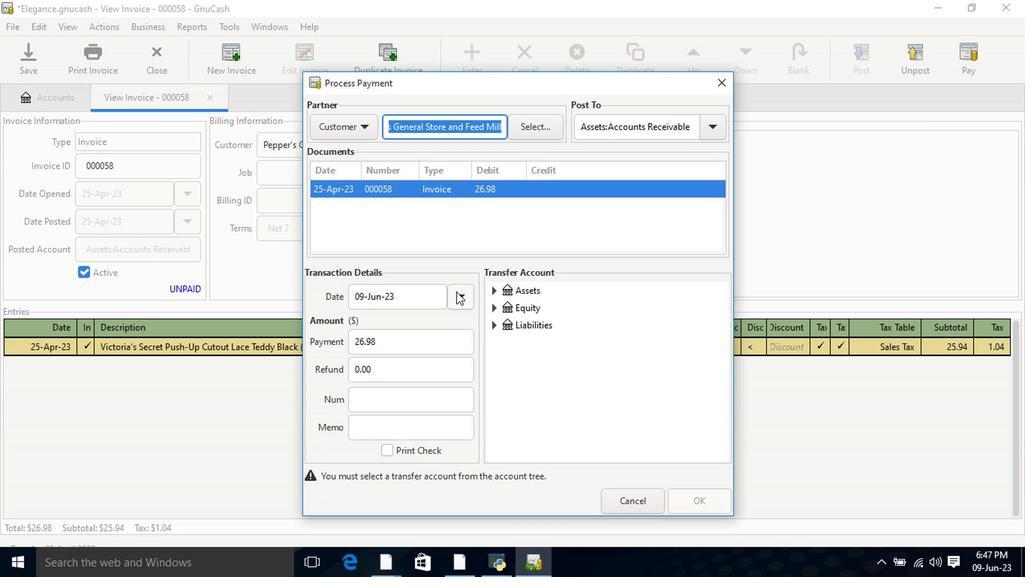 
Action: Mouse moved to (341, 322)
Screenshot: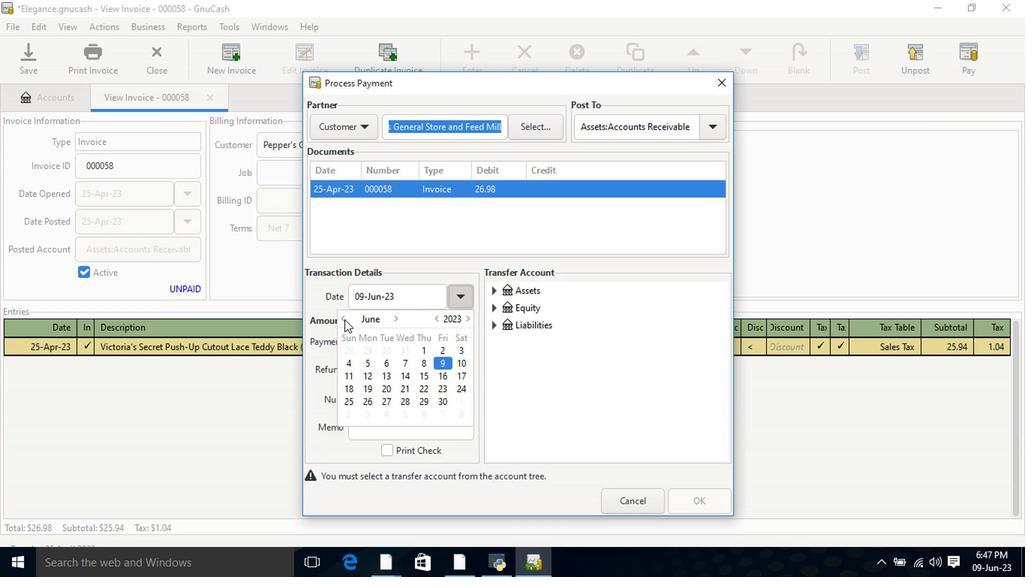 
Action: Mouse pressed left at (341, 322)
Screenshot: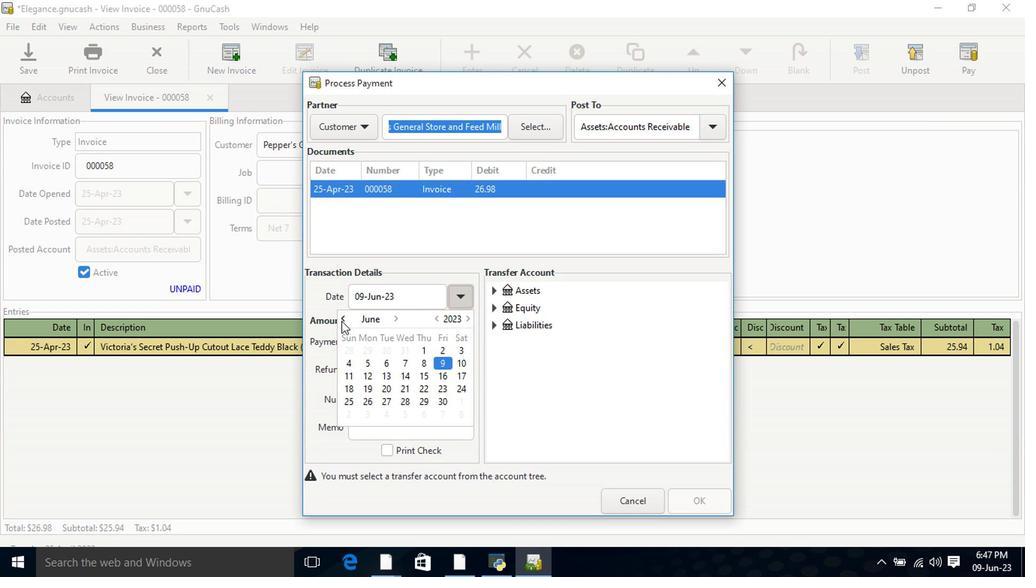 
Action: Mouse moved to (367, 353)
Screenshot: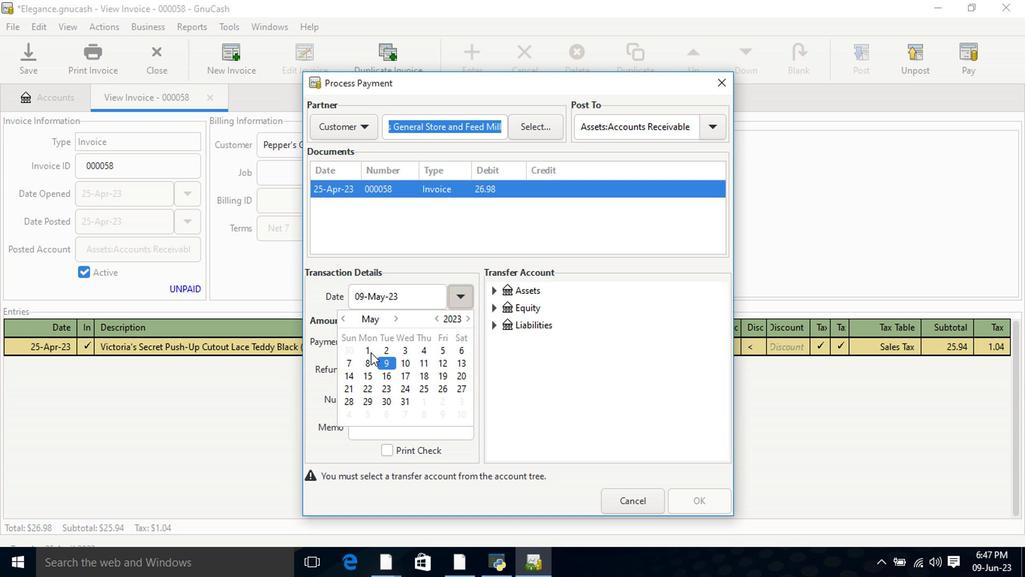 
Action: Mouse pressed left at (367, 353)
Screenshot: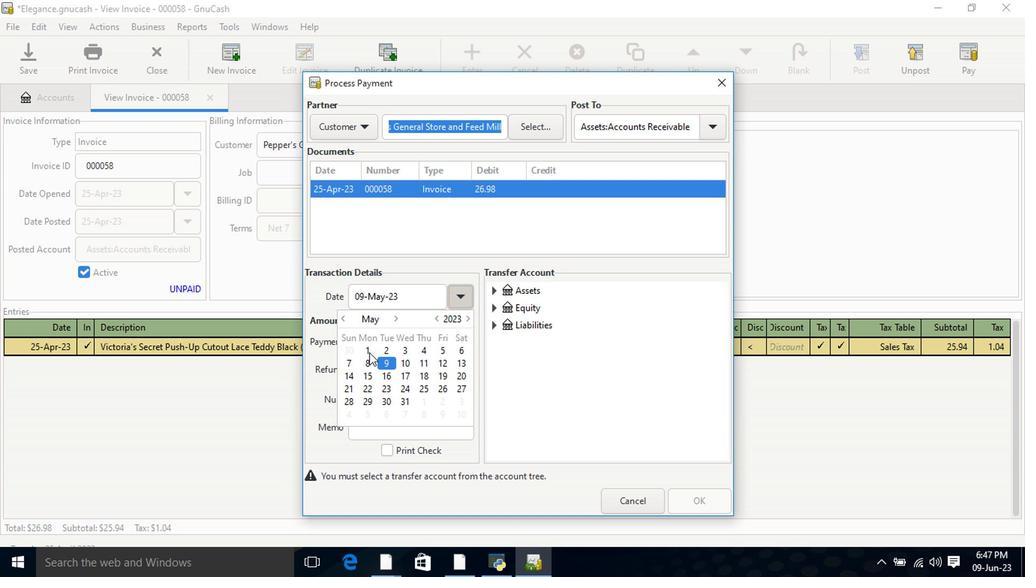 
Action: Mouse pressed left at (367, 353)
Screenshot: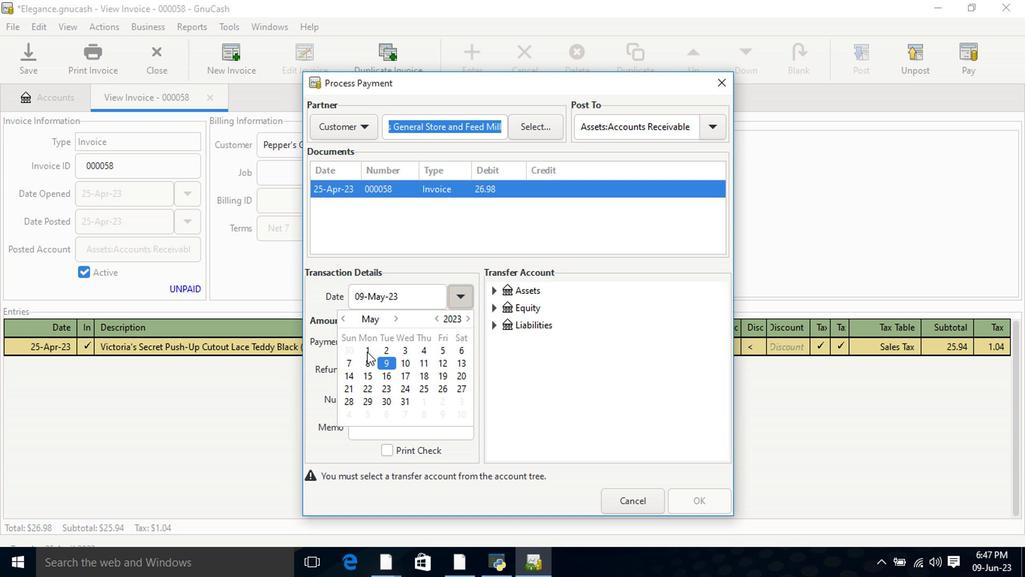 
Action: Mouse moved to (495, 291)
Screenshot: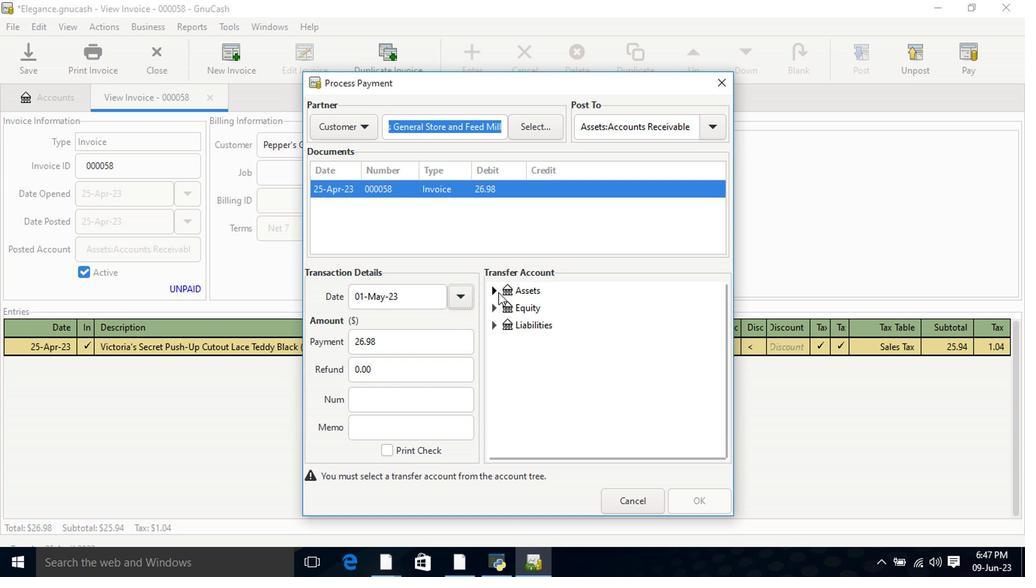 
Action: Mouse pressed left at (495, 291)
Screenshot: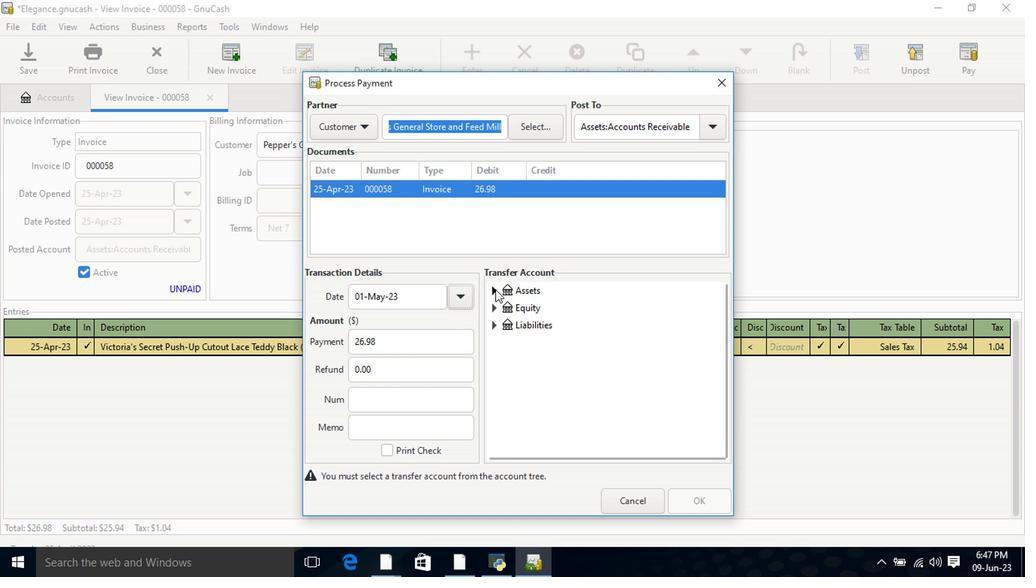 
Action: Mouse moved to (507, 313)
Screenshot: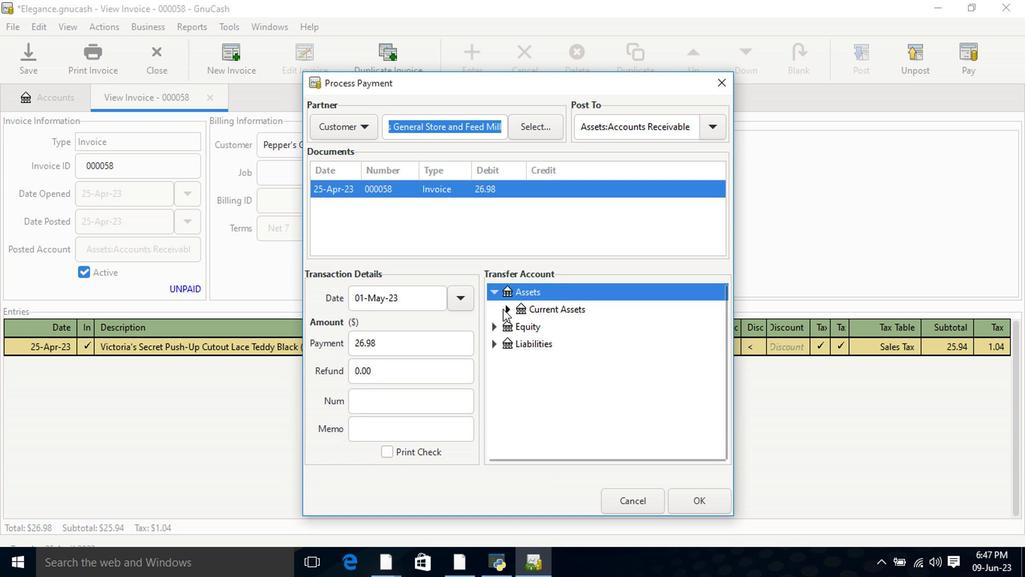 
Action: Mouse pressed left at (507, 313)
Screenshot: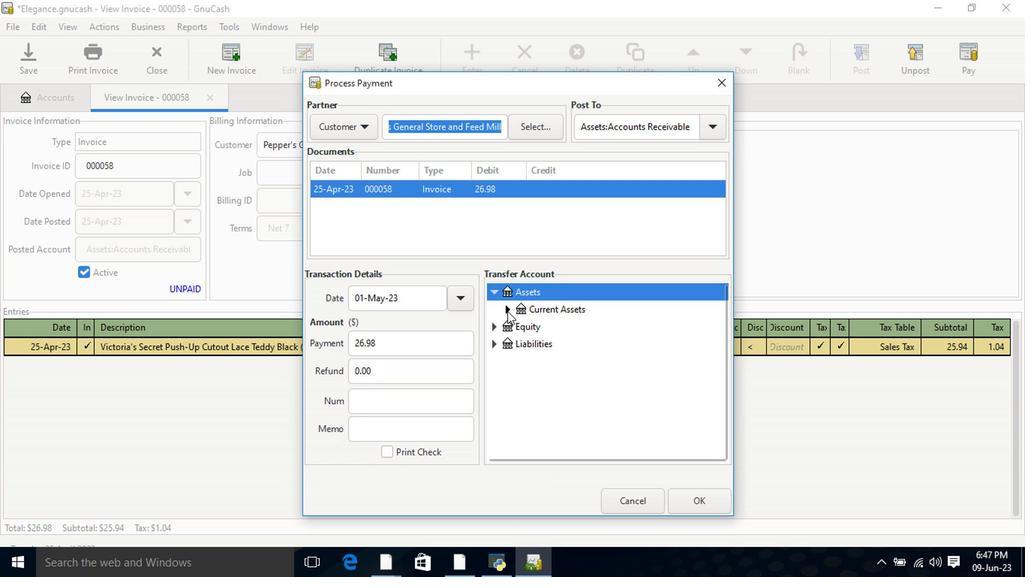
Action: Mouse moved to (553, 326)
Screenshot: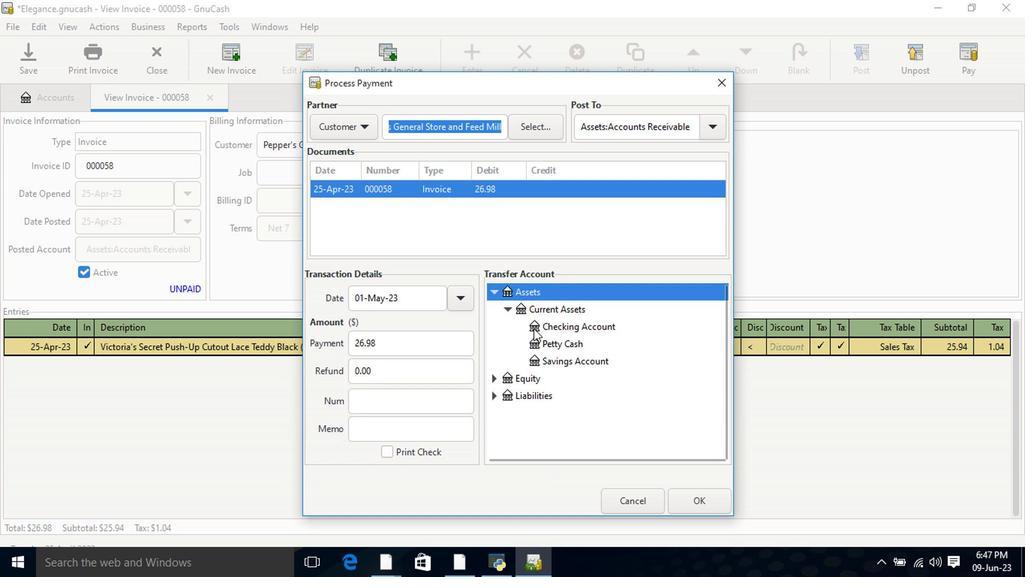 
Action: Mouse pressed left at (553, 326)
Screenshot: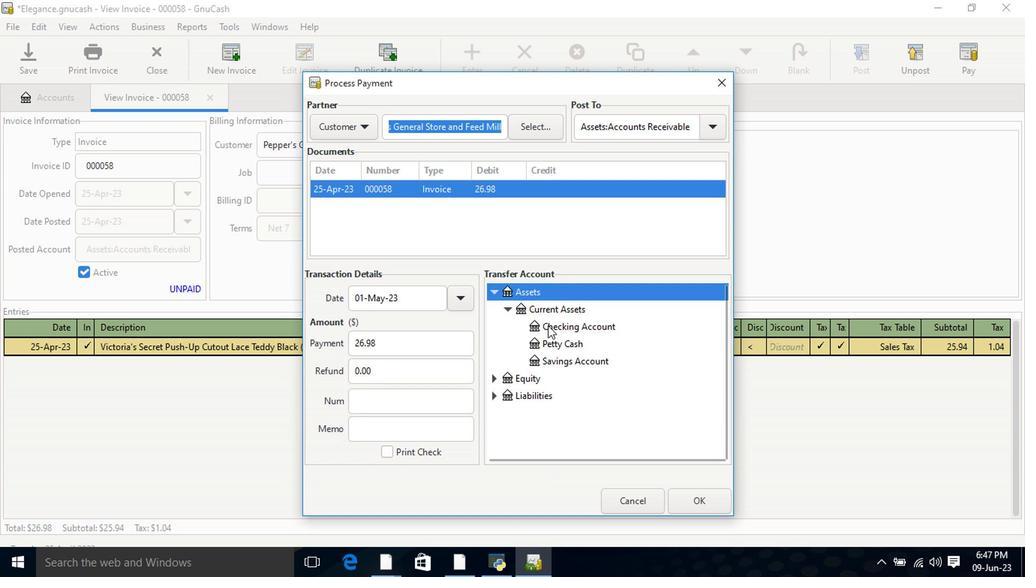 
Action: Mouse moved to (690, 502)
Screenshot: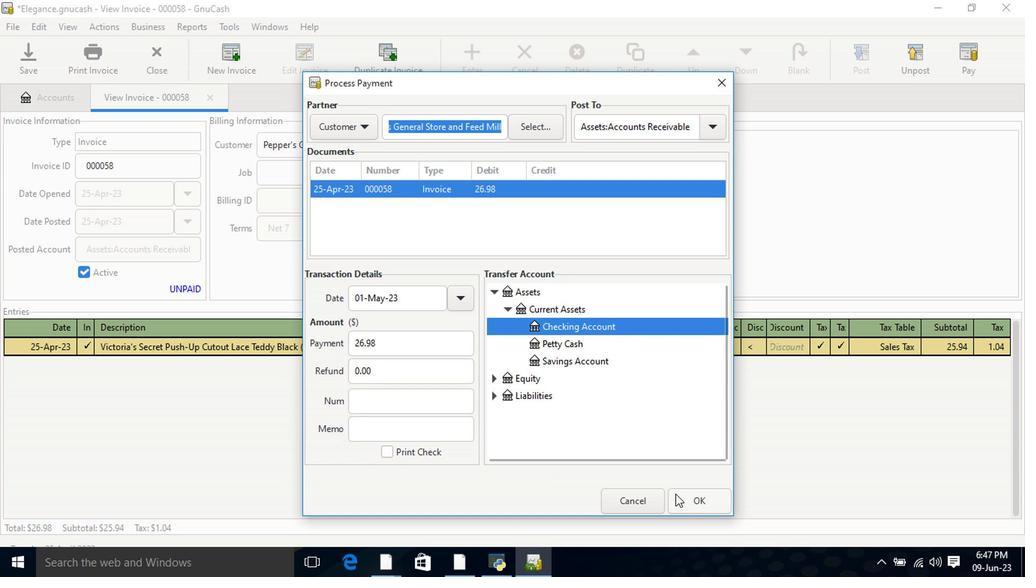 
Action: Mouse pressed left at (690, 502)
Screenshot: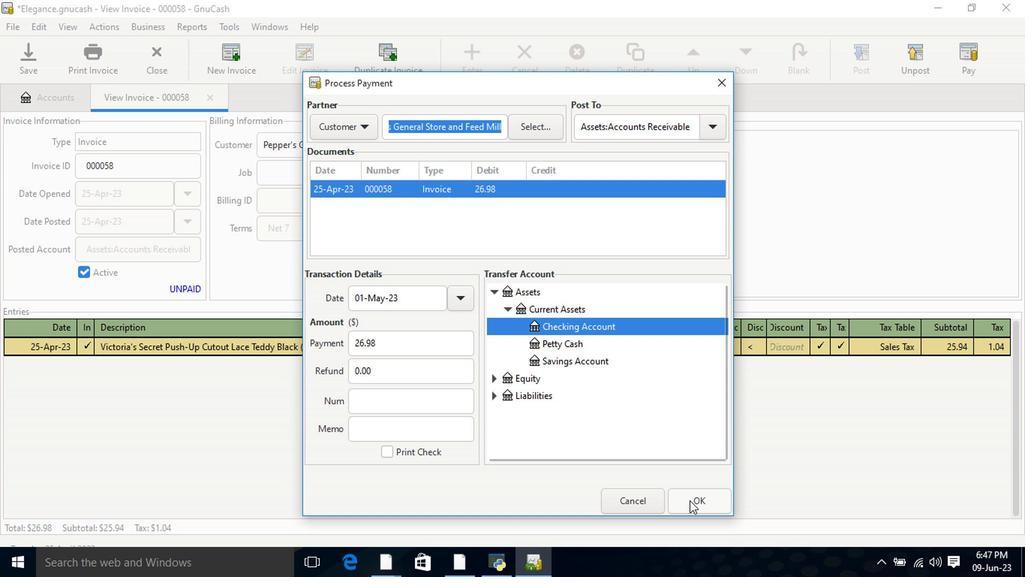 
Action: Mouse moved to (98, 62)
Screenshot: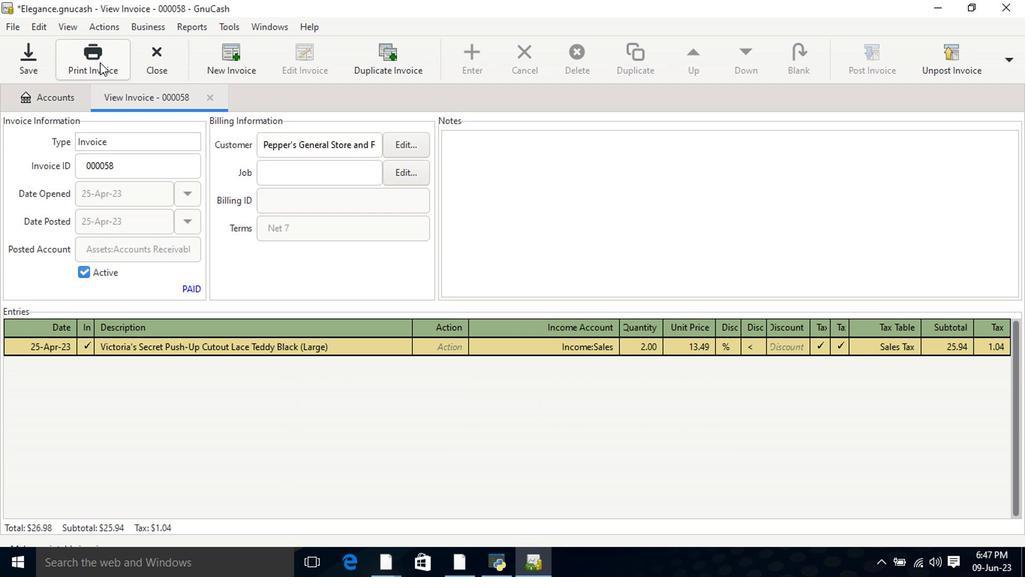 
Action: Mouse pressed left at (98, 62)
Screenshot: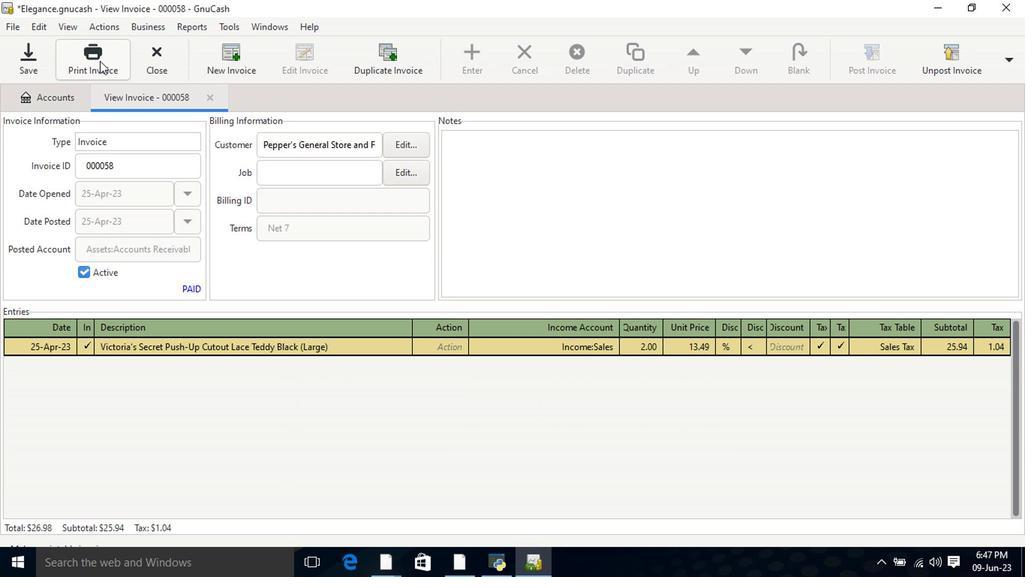 
Action: Mouse moved to (697, 62)
Screenshot: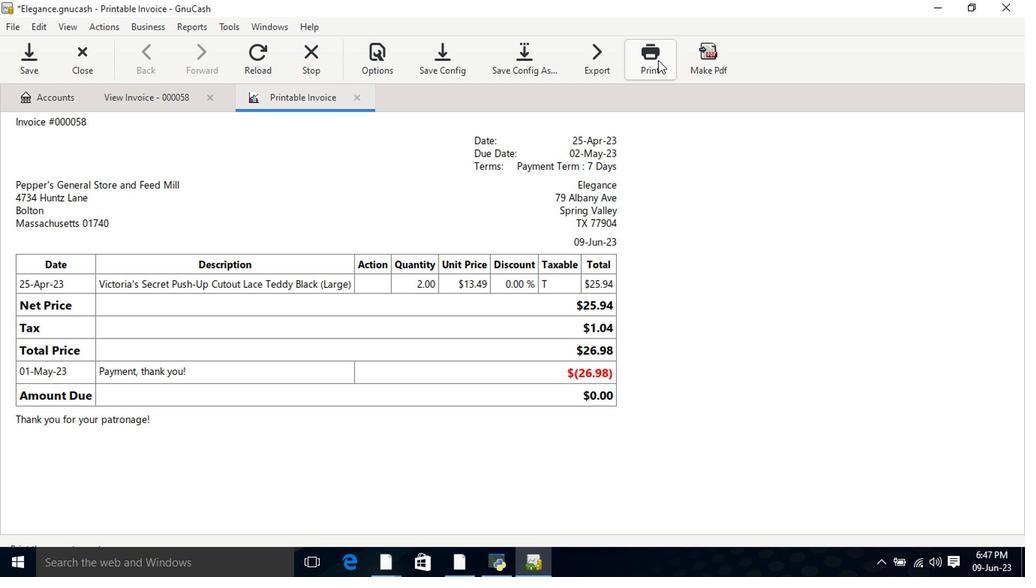 
Action: Mouse pressed left at (697, 62)
Screenshot: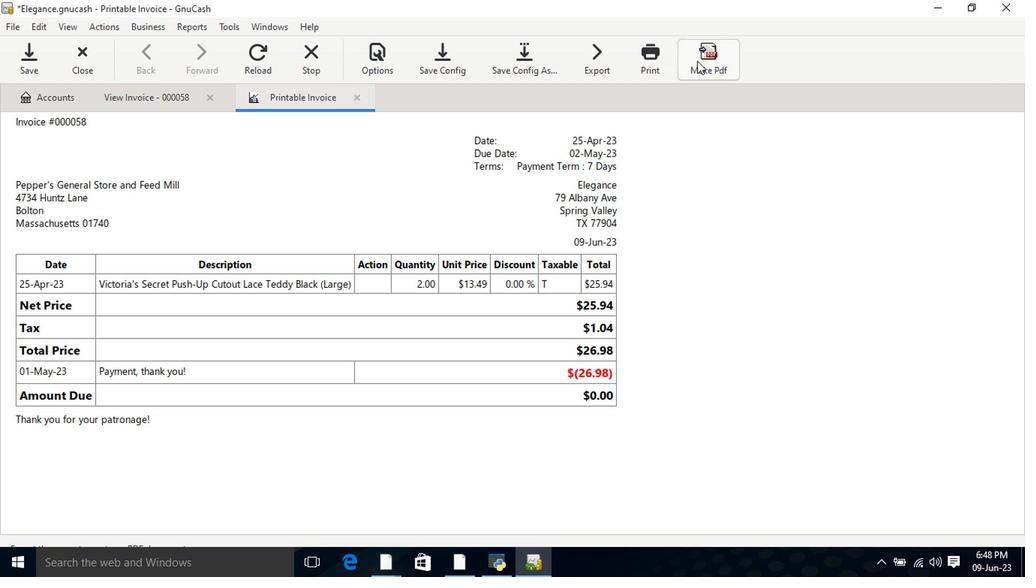 
Action: Mouse moved to (746, 529)
Screenshot: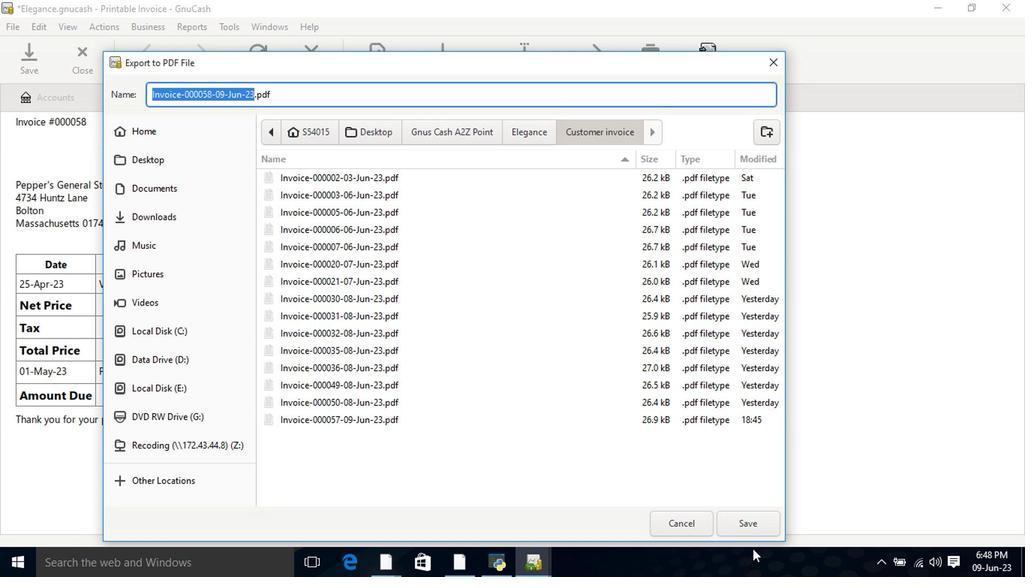 
Action: Mouse pressed left at (746, 529)
Screenshot: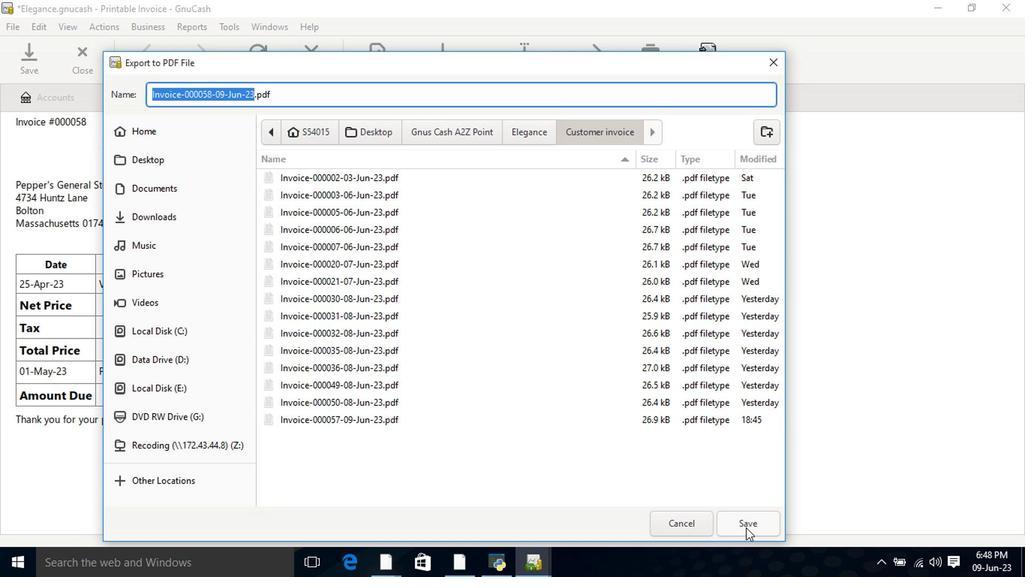 
Action: Mouse moved to (725, 422)
Screenshot: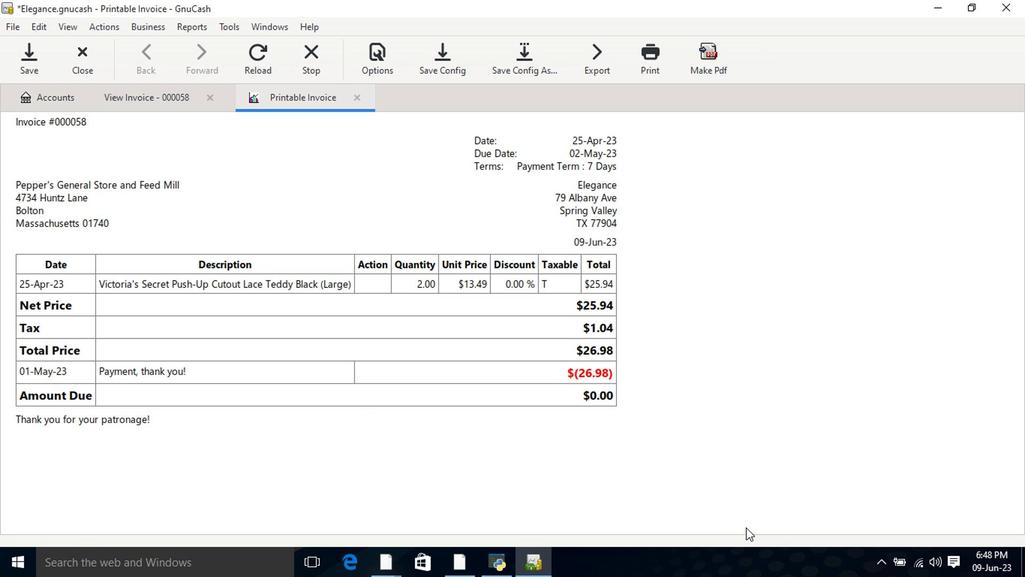 
